 Task: Play a video in VLC and apply the "blur effect" to obscure specific parts of the video.
Action: Mouse moved to (182, 92)
Screenshot: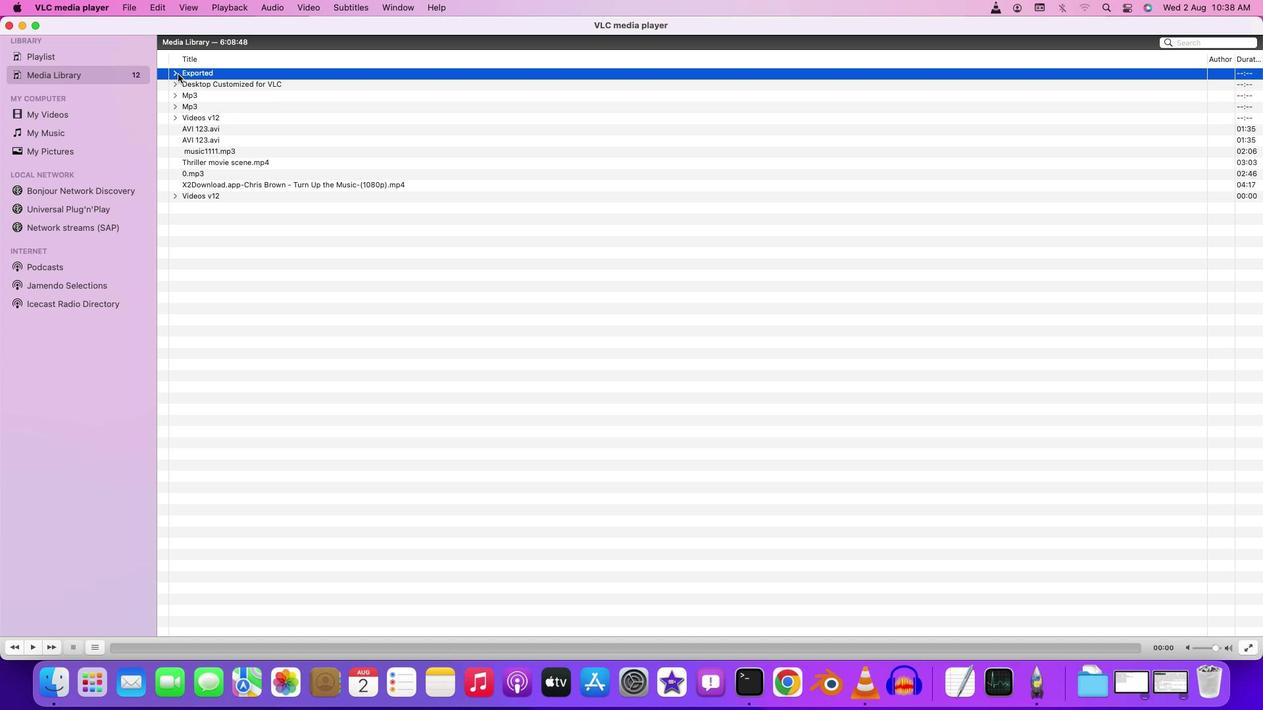
Action: Mouse pressed left at (182, 92)
Screenshot: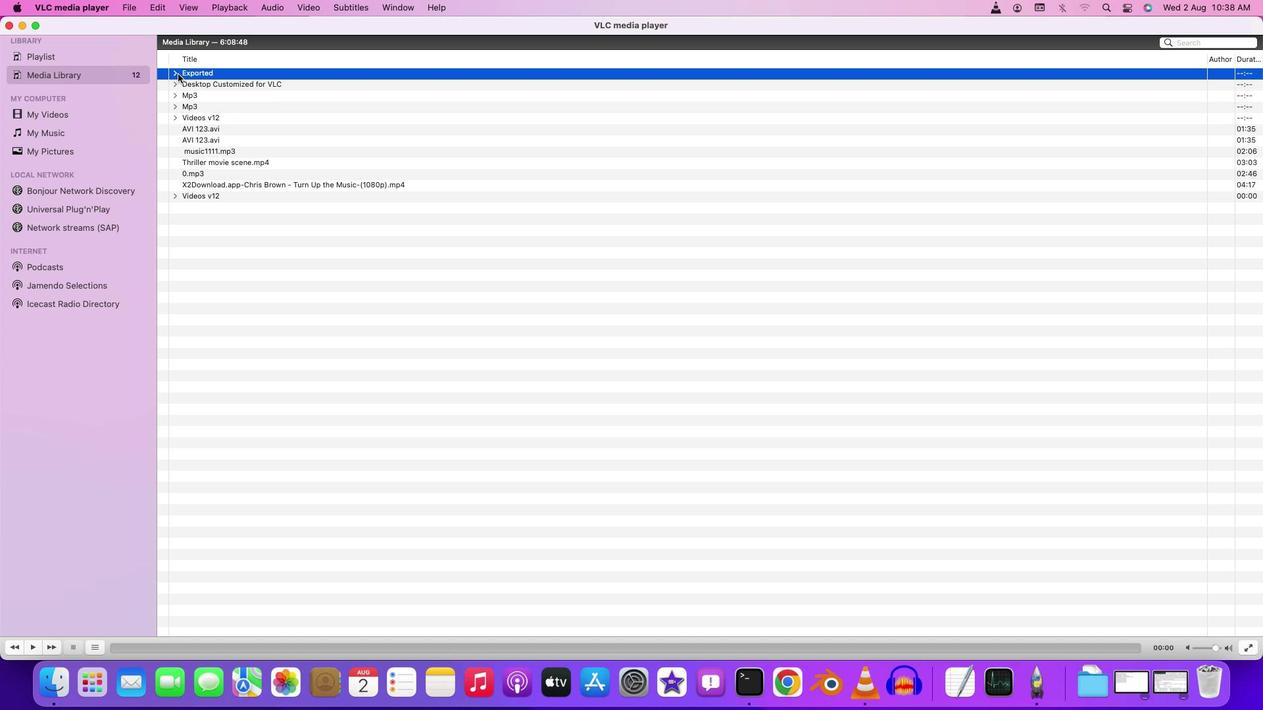 
Action: Mouse moved to (244, 198)
Screenshot: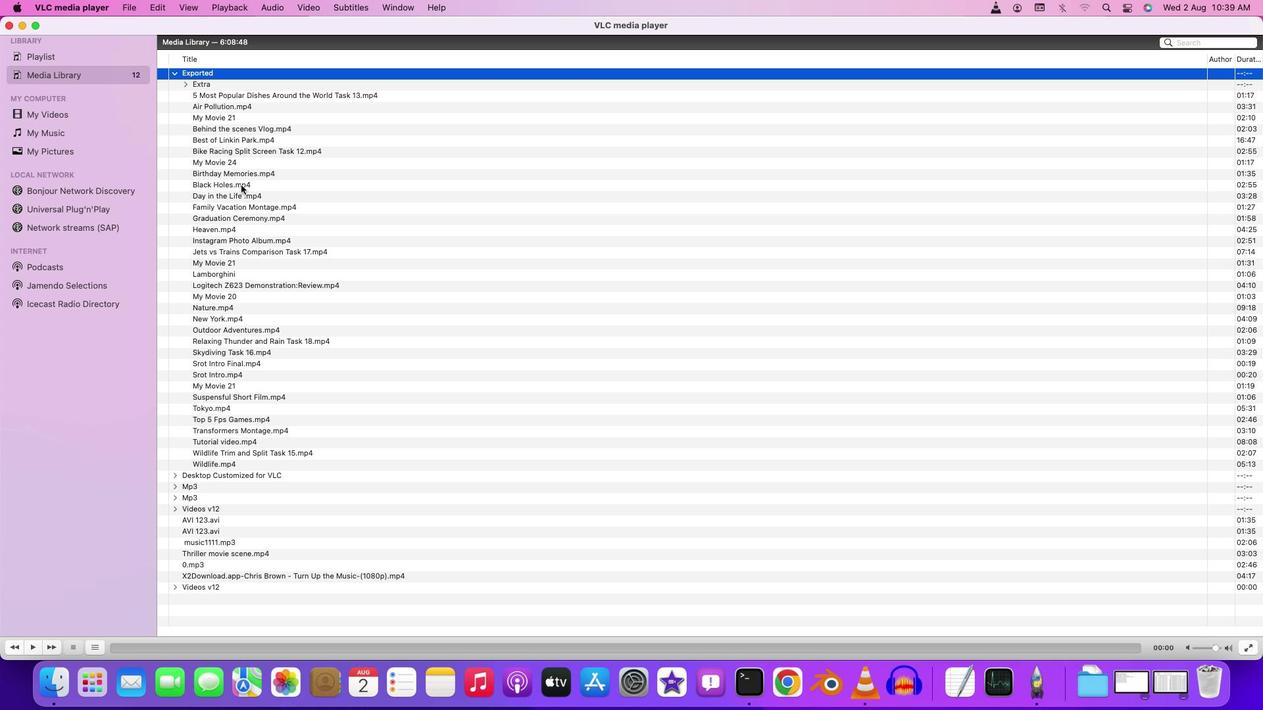 
Action: Mouse pressed left at (244, 198)
Screenshot: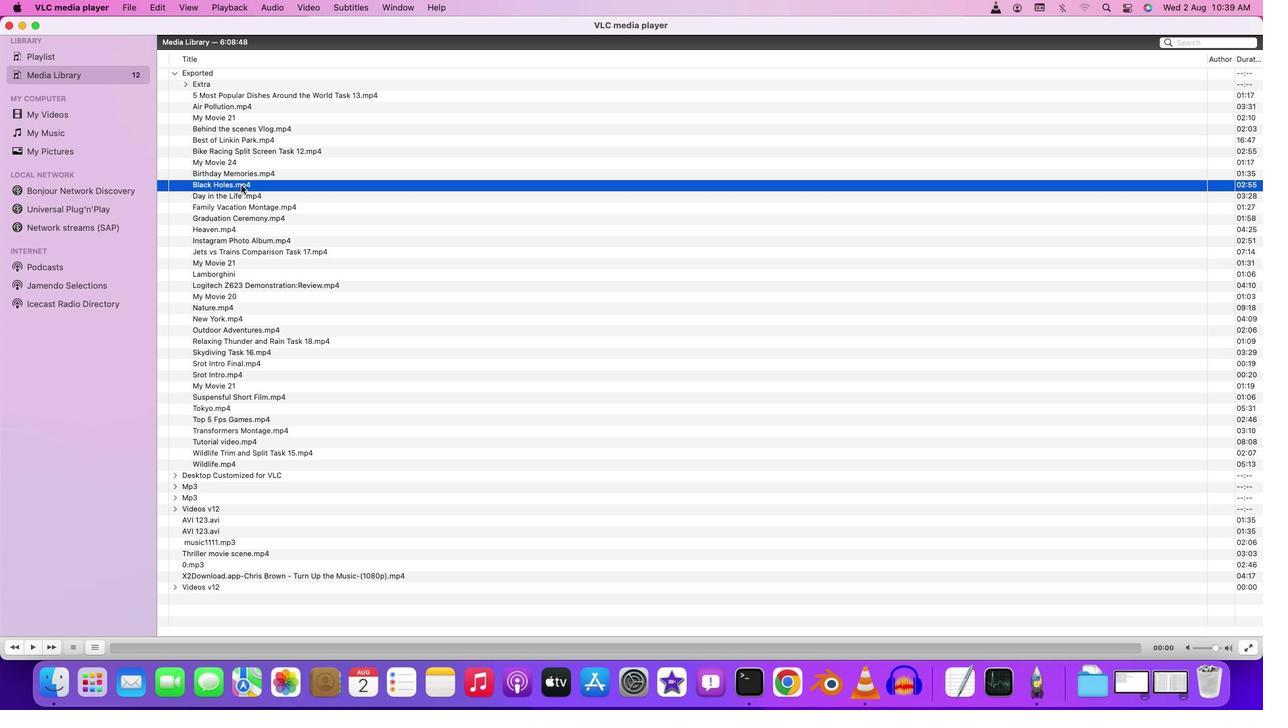 
Action: Mouse pressed left at (244, 198)
Screenshot: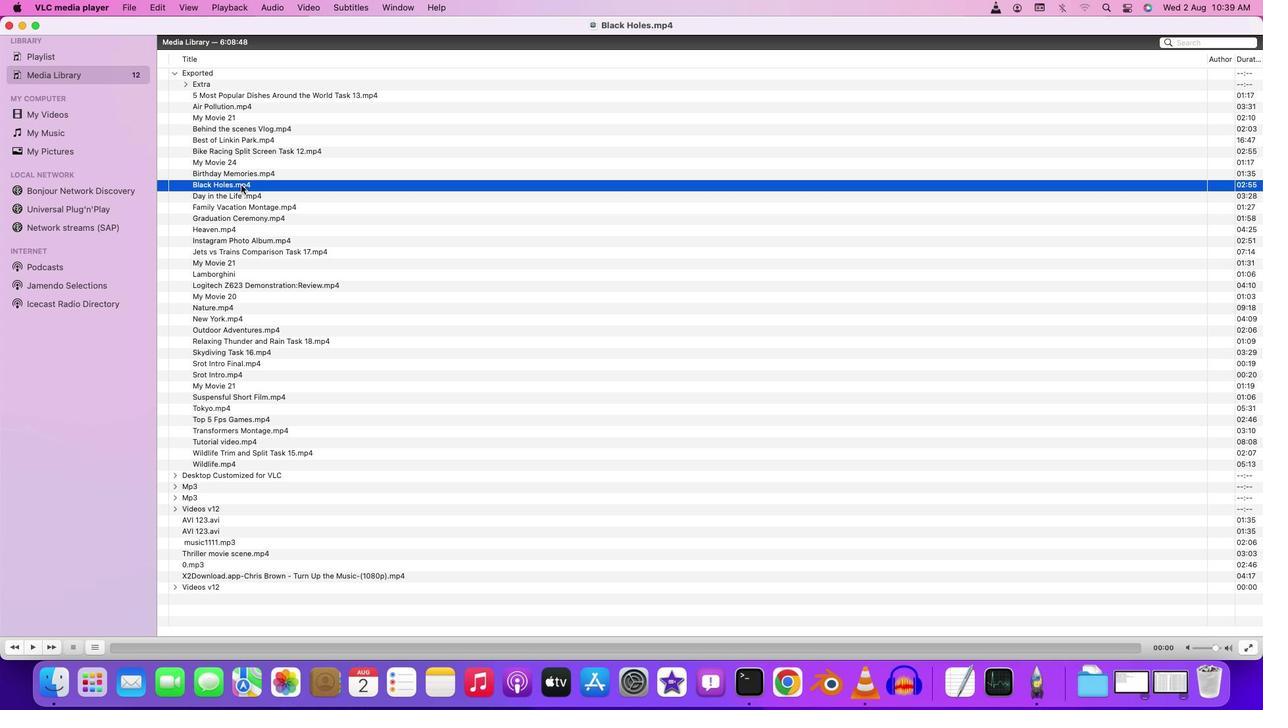 
Action: Mouse pressed left at (244, 198)
Screenshot: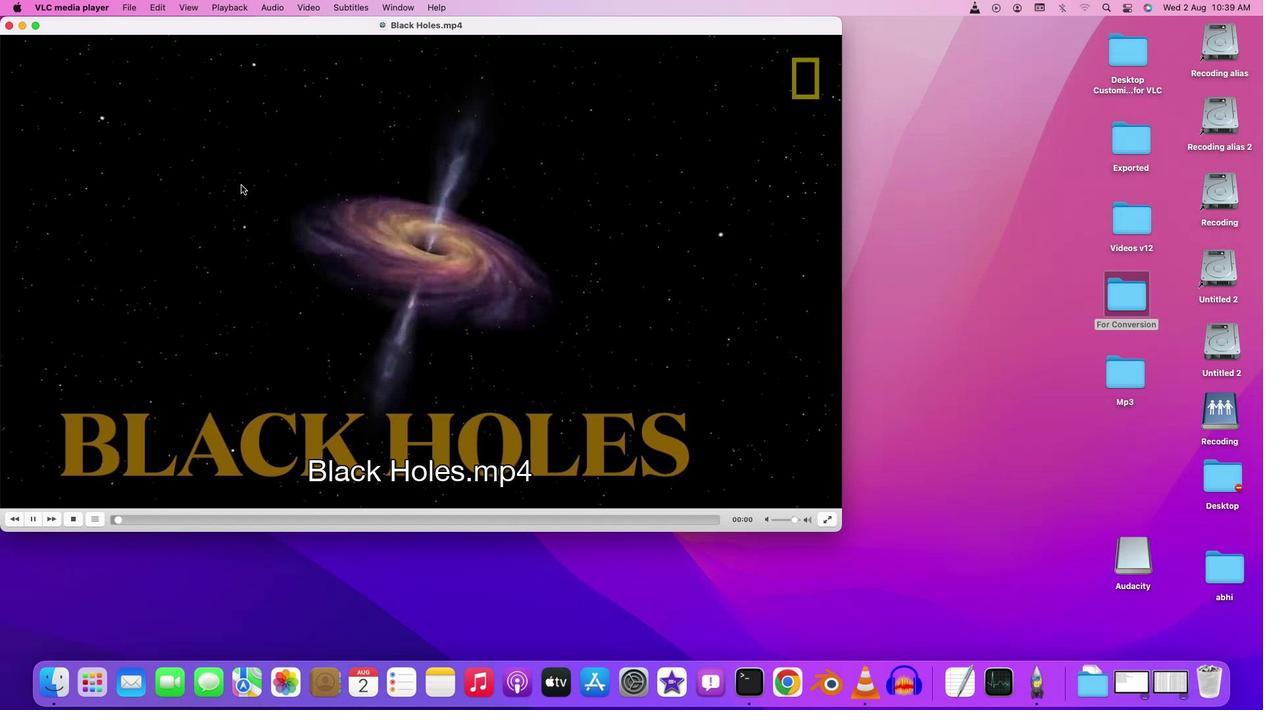 
Action: Mouse pressed left at (244, 198)
Screenshot: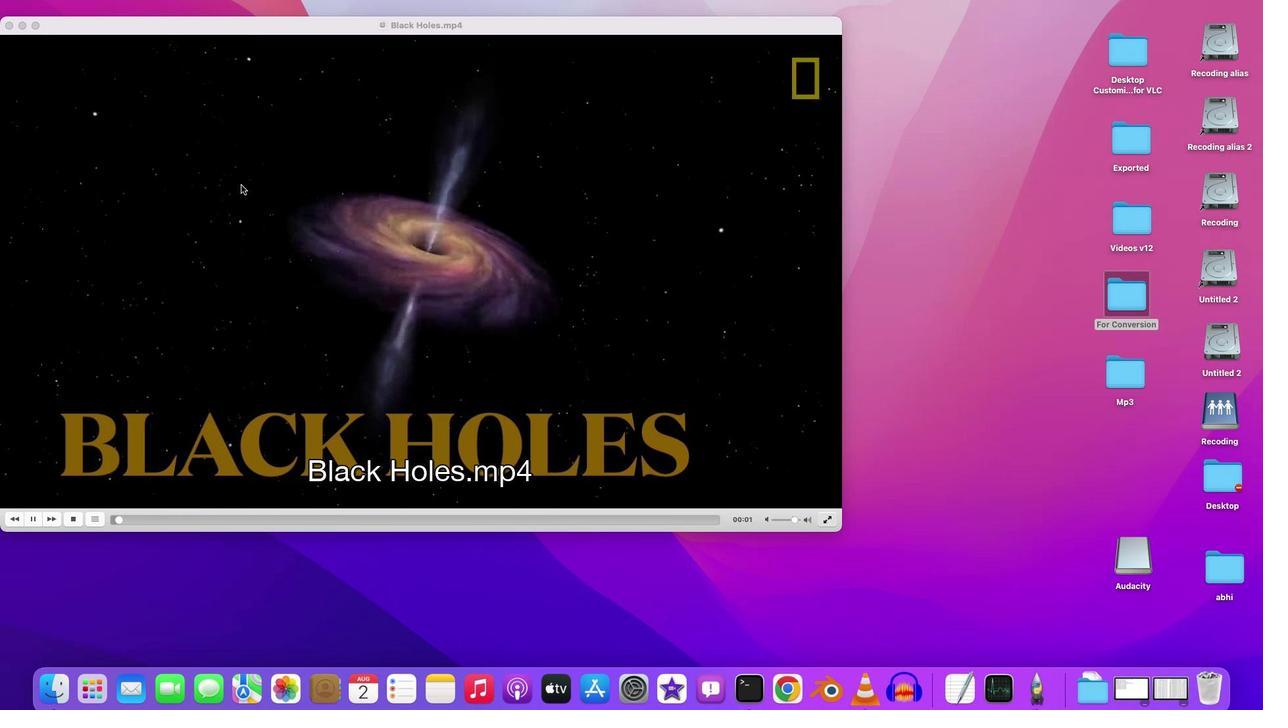 
Action: Mouse moved to (321, 26)
Screenshot: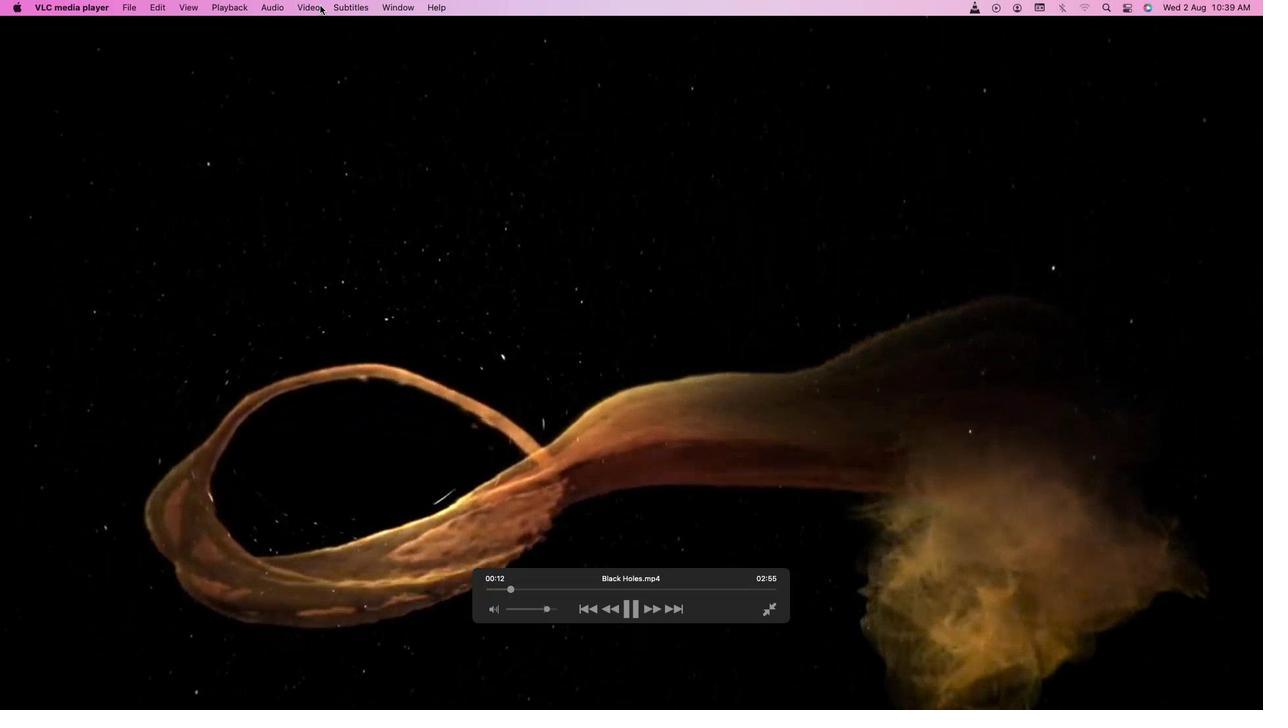 
Action: Mouse pressed left at (321, 26)
Screenshot: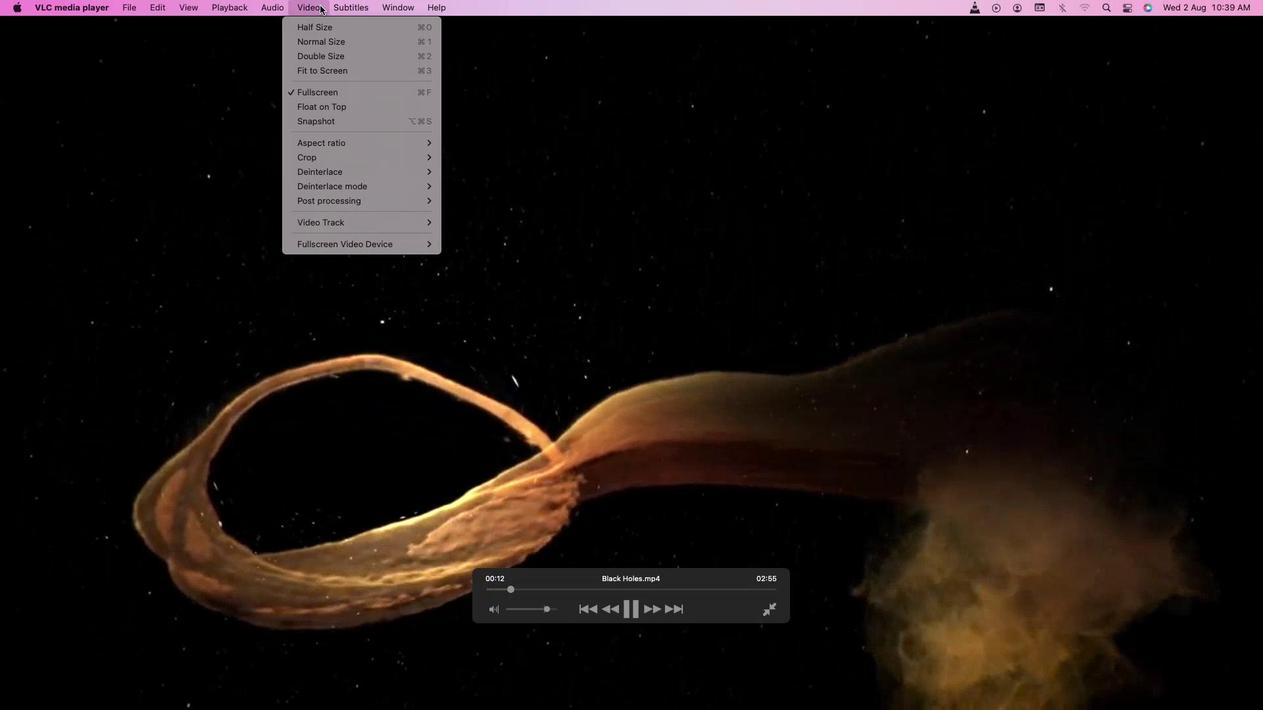 
Action: Mouse moved to (406, 274)
Screenshot: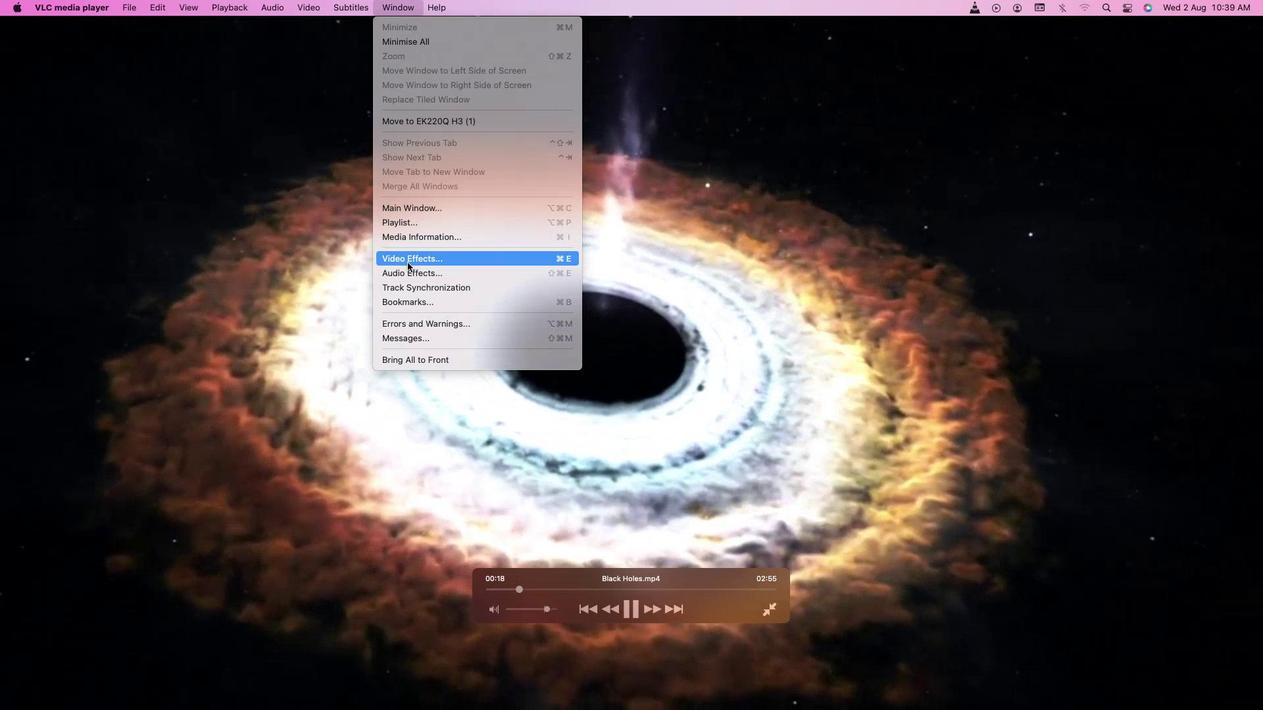 
Action: Mouse pressed left at (406, 274)
Screenshot: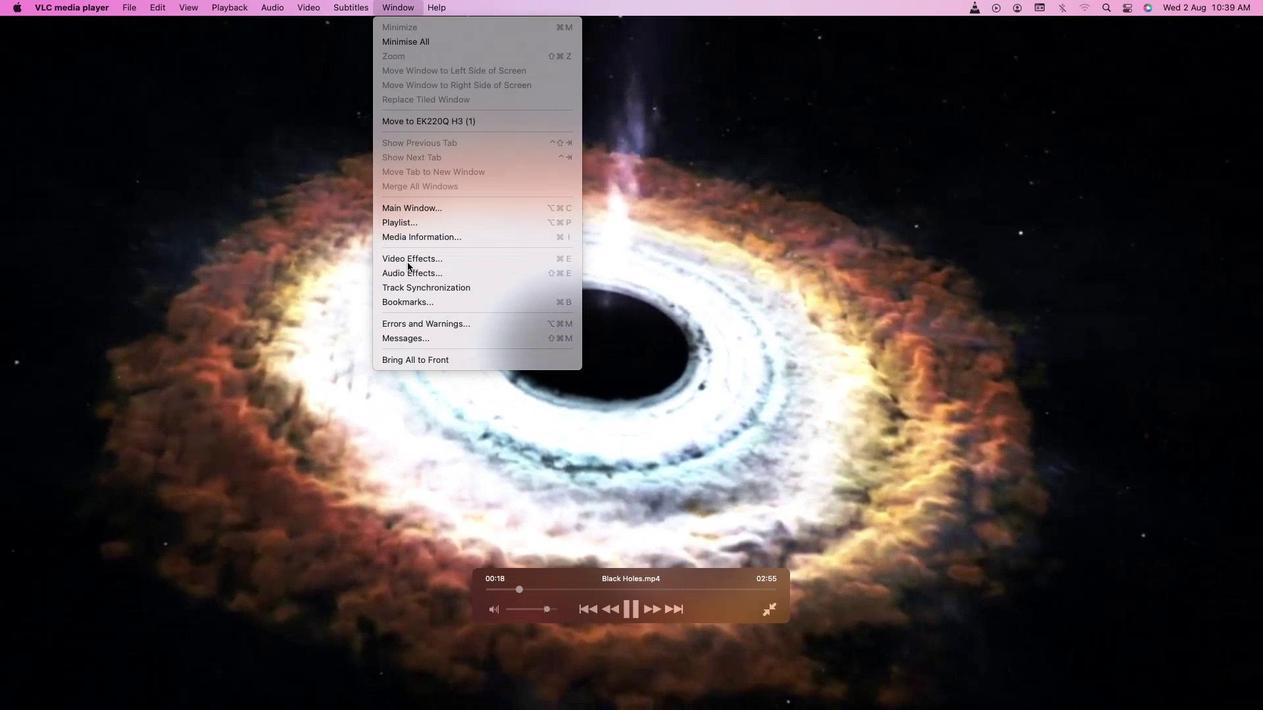 
Action: Mouse moved to (586, 361)
Screenshot: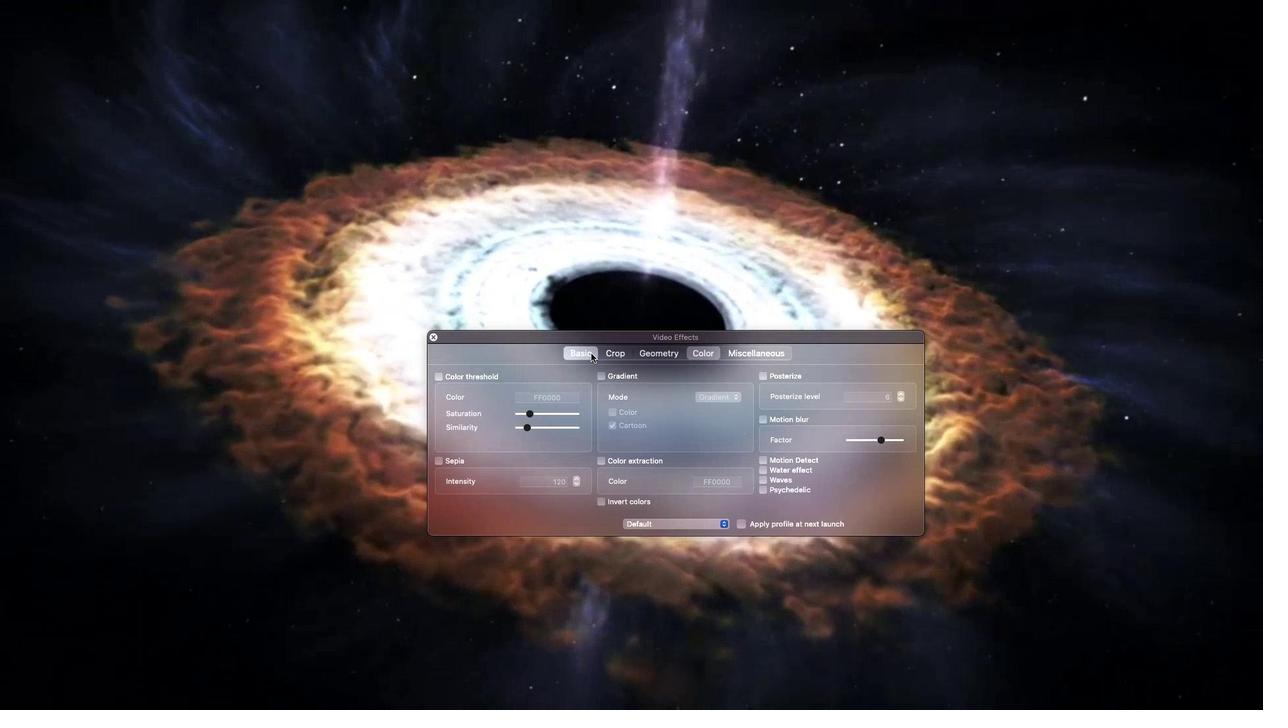 
Action: Mouse pressed left at (586, 361)
Screenshot: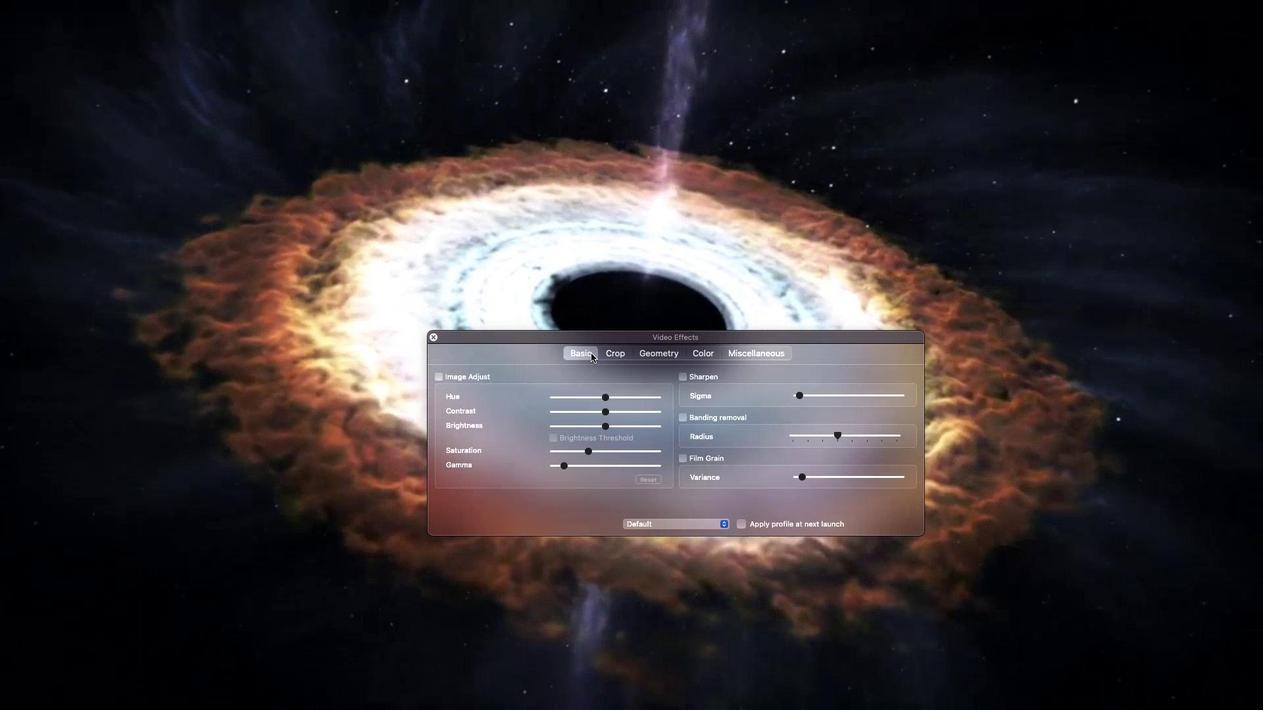 
Action: Mouse moved to (605, 360)
Screenshot: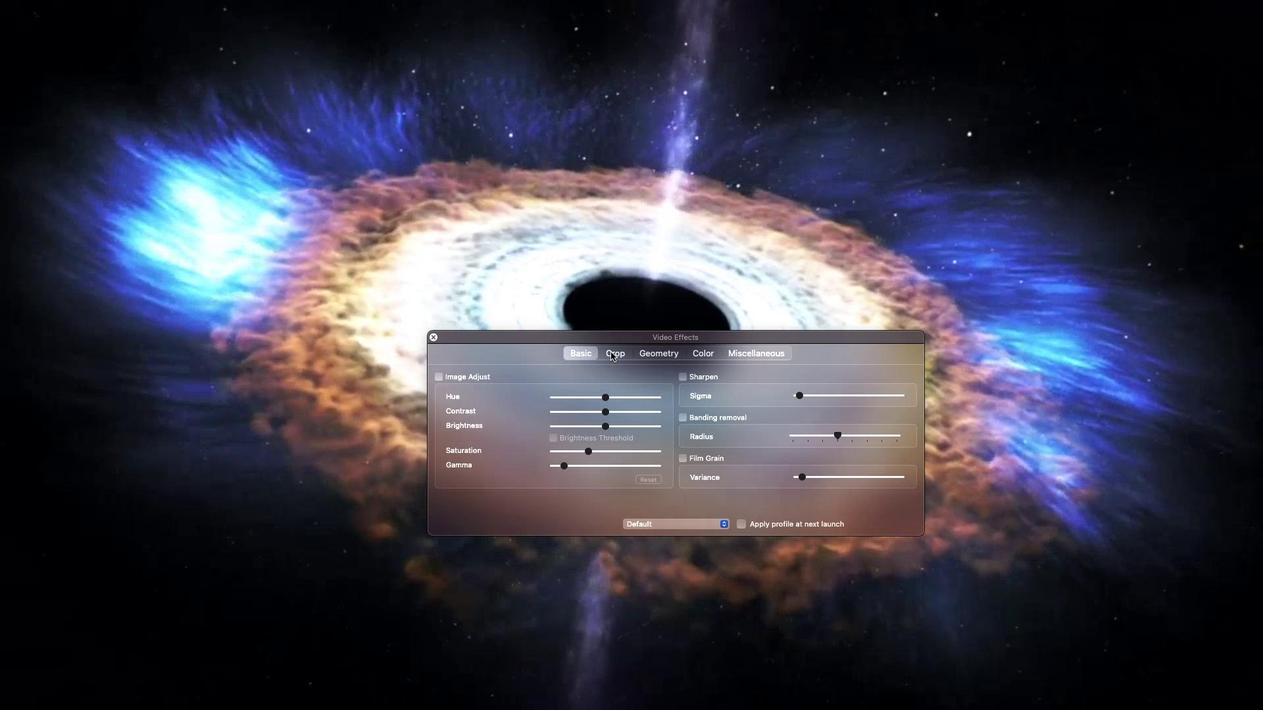 
Action: Mouse pressed left at (605, 360)
Screenshot: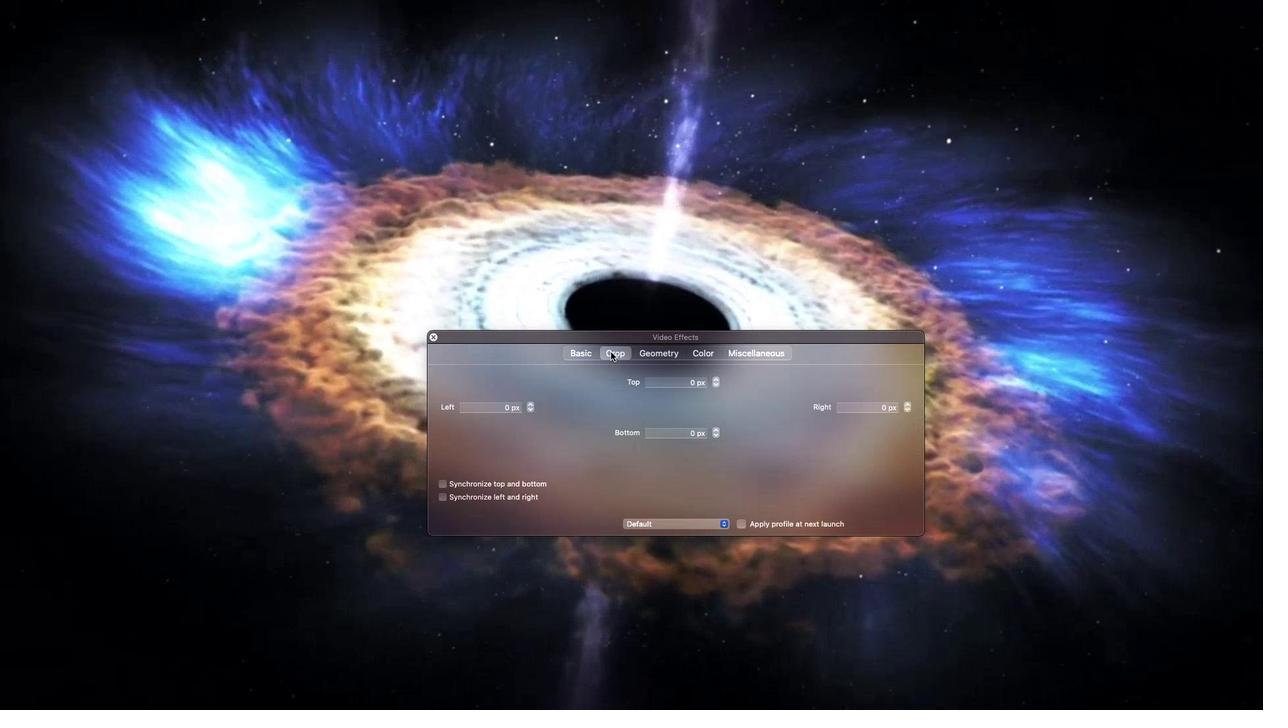 
Action: Mouse moved to (640, 358)
Screenshot: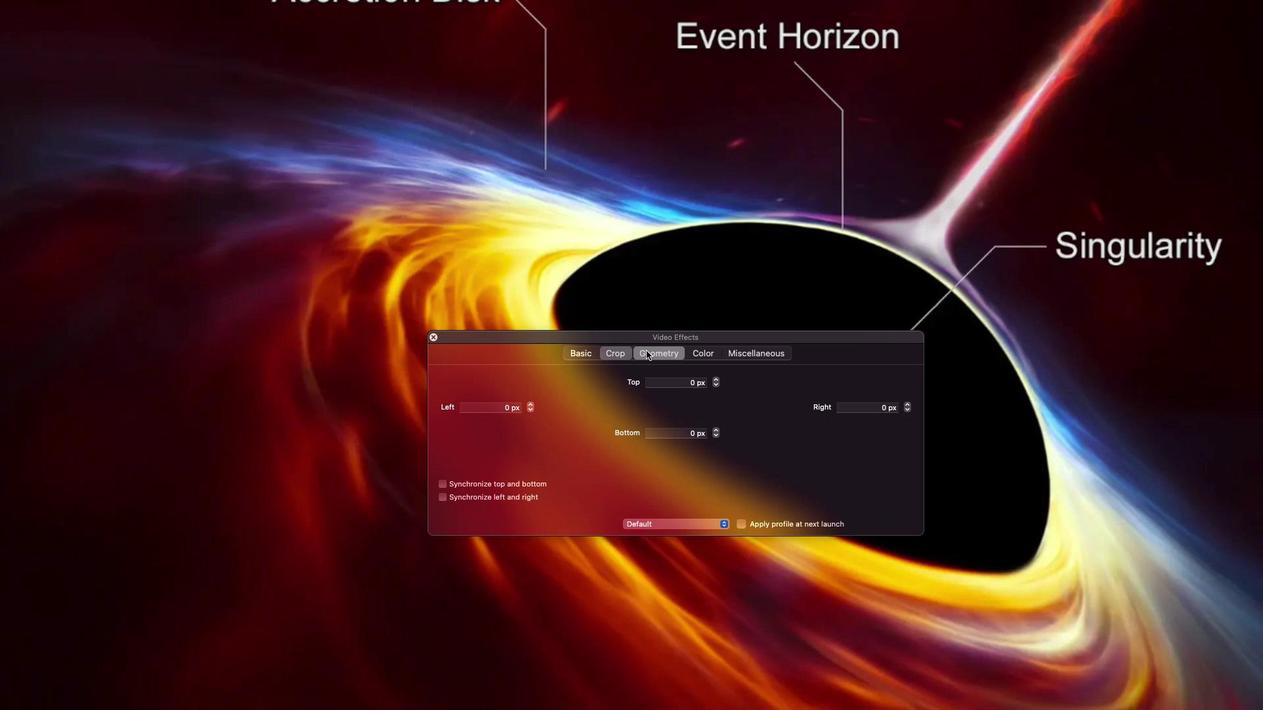 
Action: Mouse pressed left at (640, 358)
Screenshot: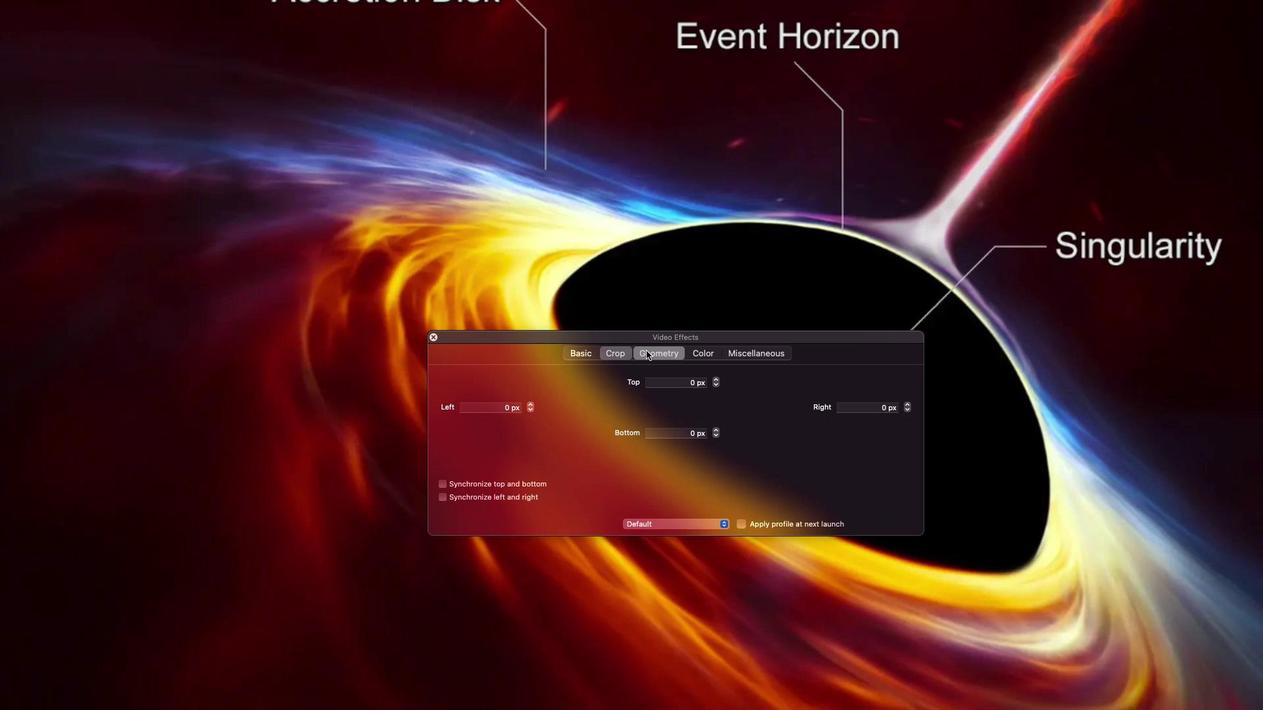 
Action: Mouse moved to (691, 362)
Screenshot: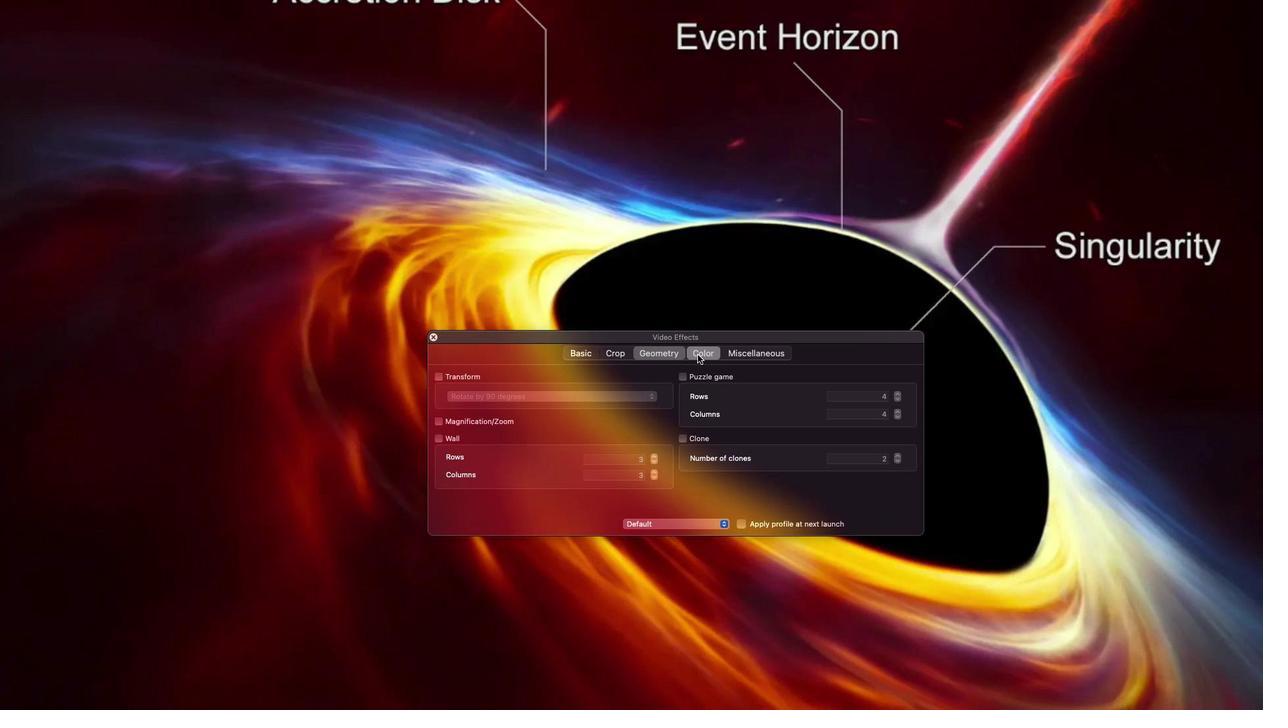 
Action: Mouse pressed left at (691, 362)
Screenshot: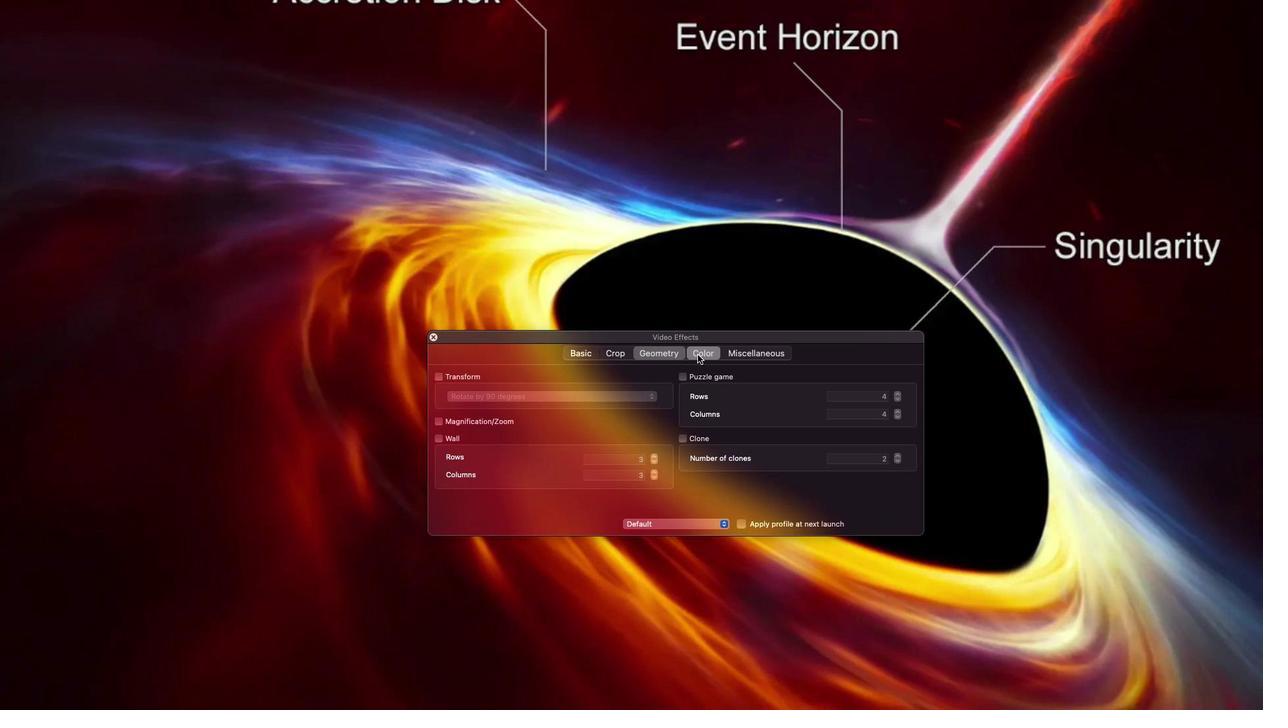 
Action: Mouse moved to (755, 425)
Screenshot: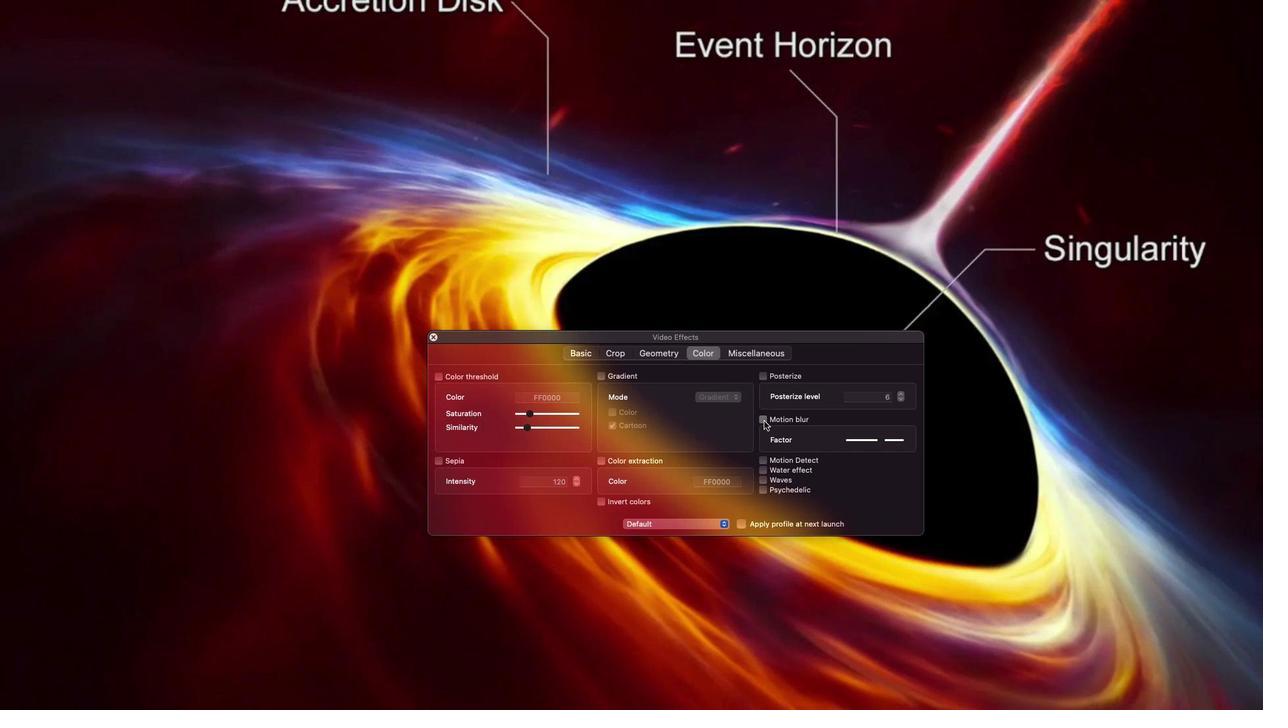 
Action: Mouse pressed left at (755, 425)
Screenshot: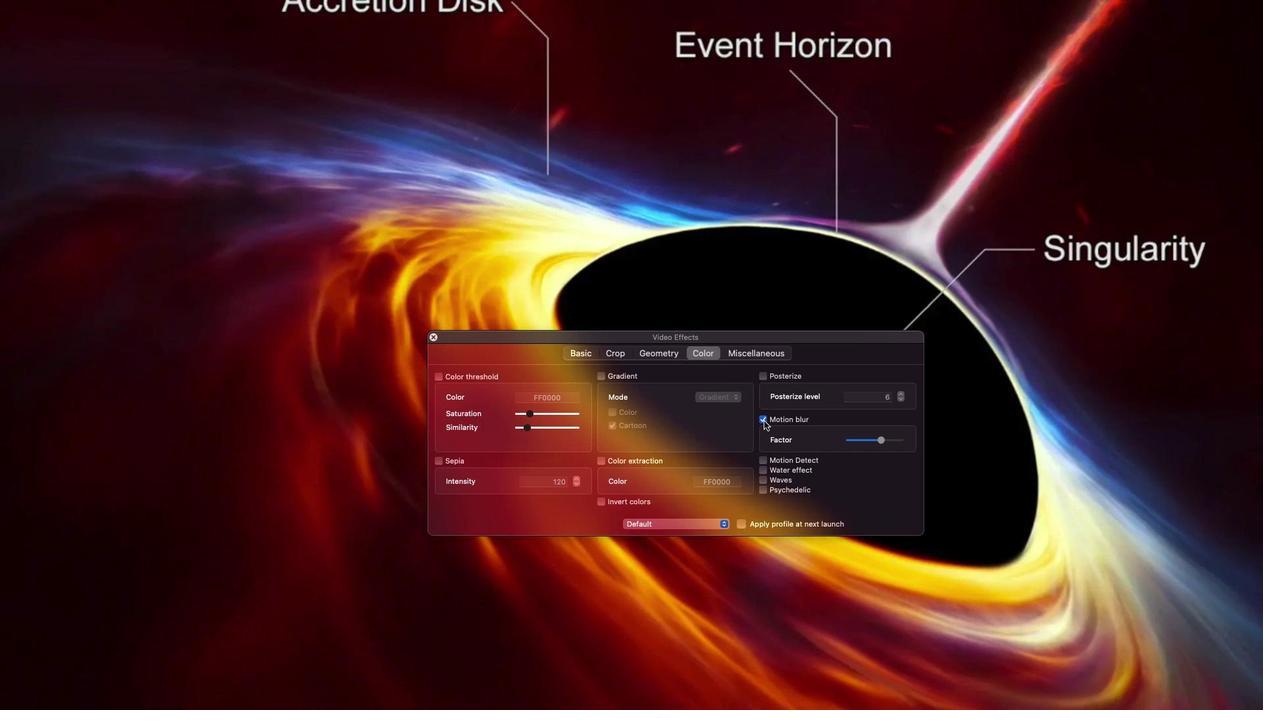 
Action: Mouse moved to (873, 446)
Screenshot: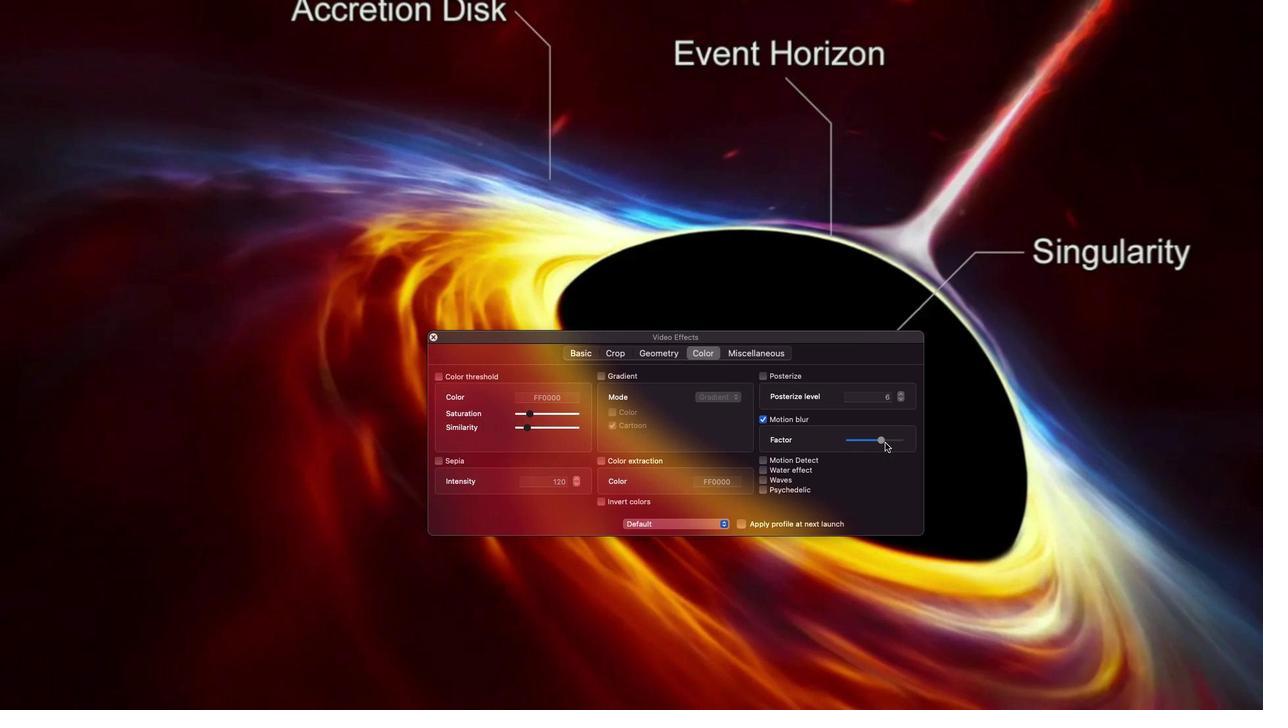 
Action: Mouse pressed left at (873, 446)
Screenshot: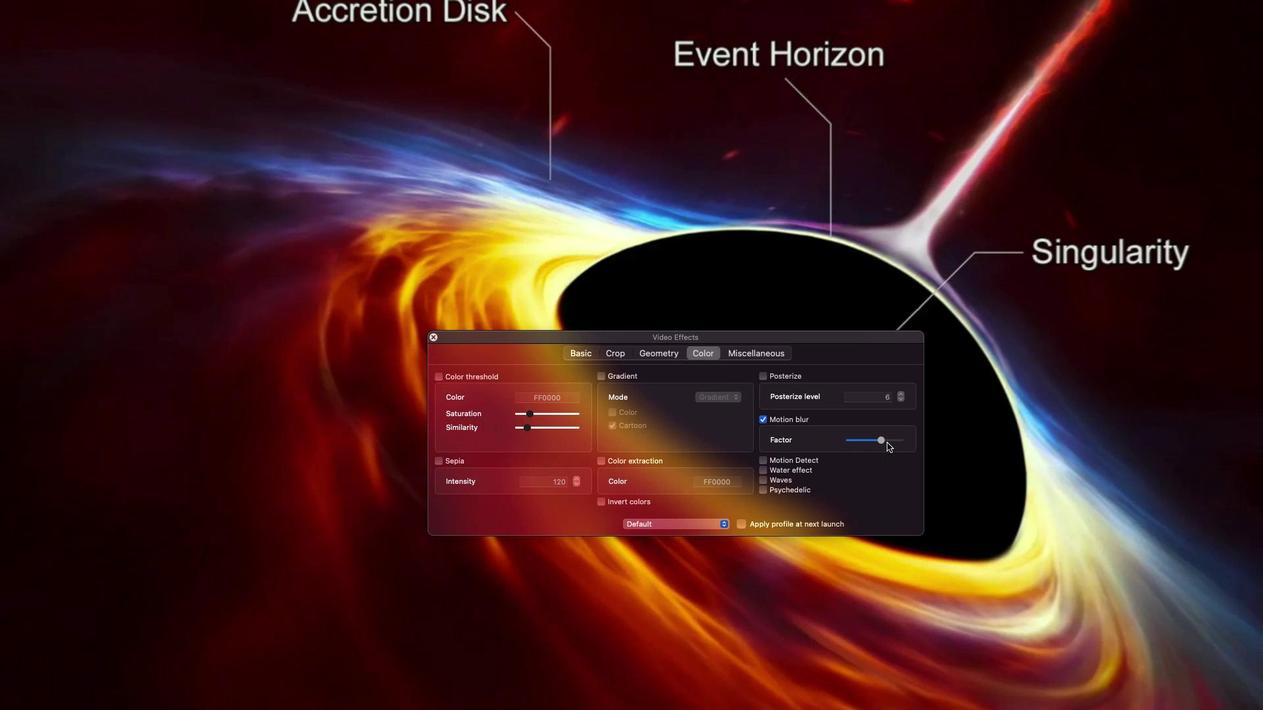 
Action: Mouse moved to (878, 443)
Screenshot: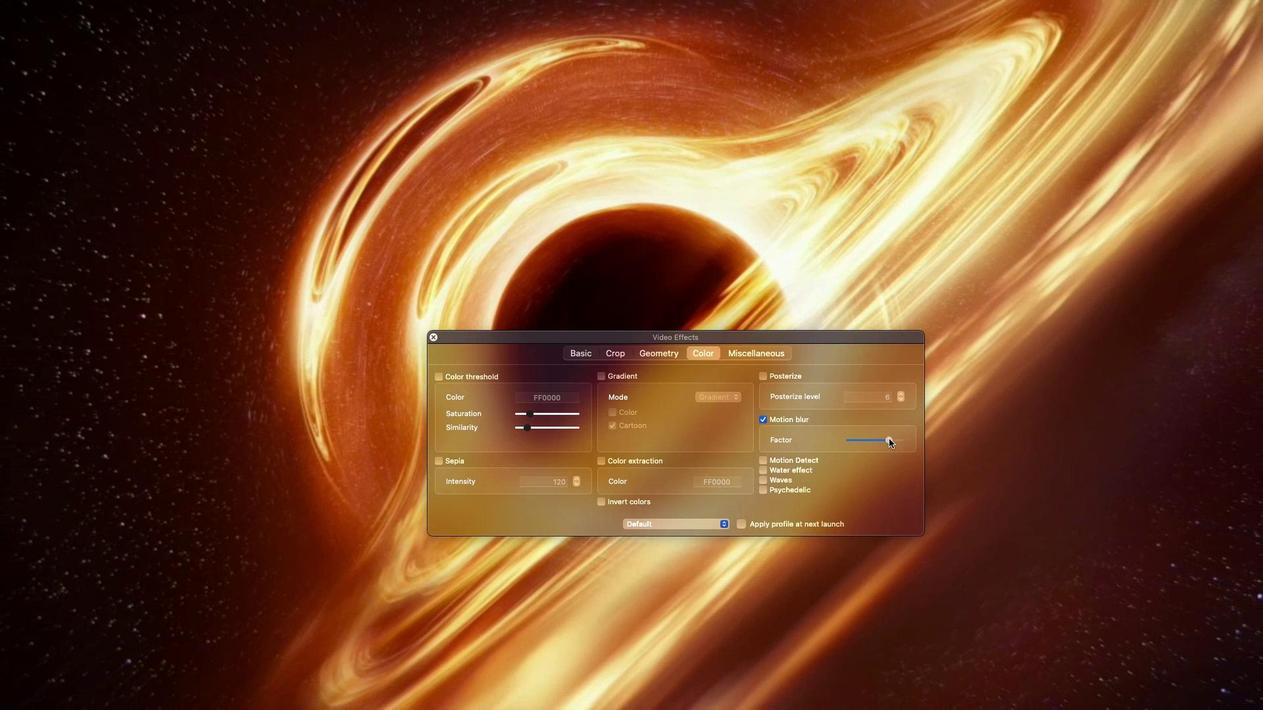 
Action: Mouse pressed left at (878, 443)
Screenshot: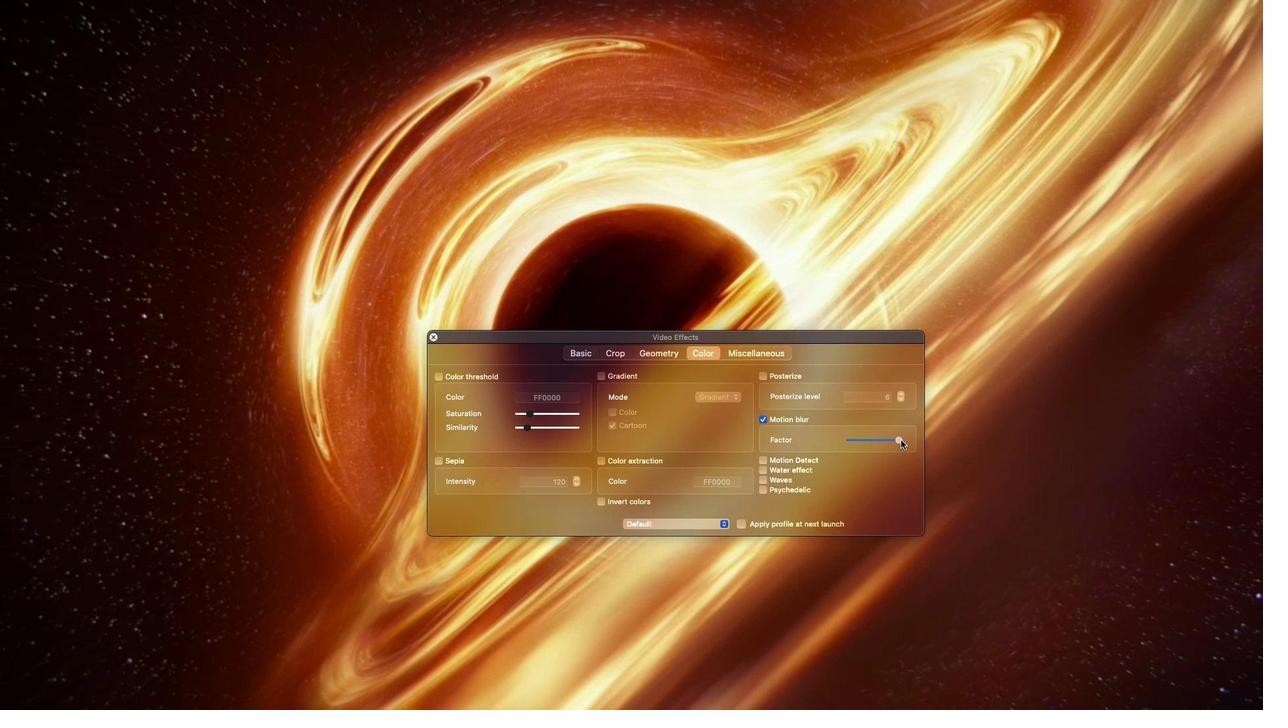 
Action: Mouse moved to (747, 360)
Screenshot: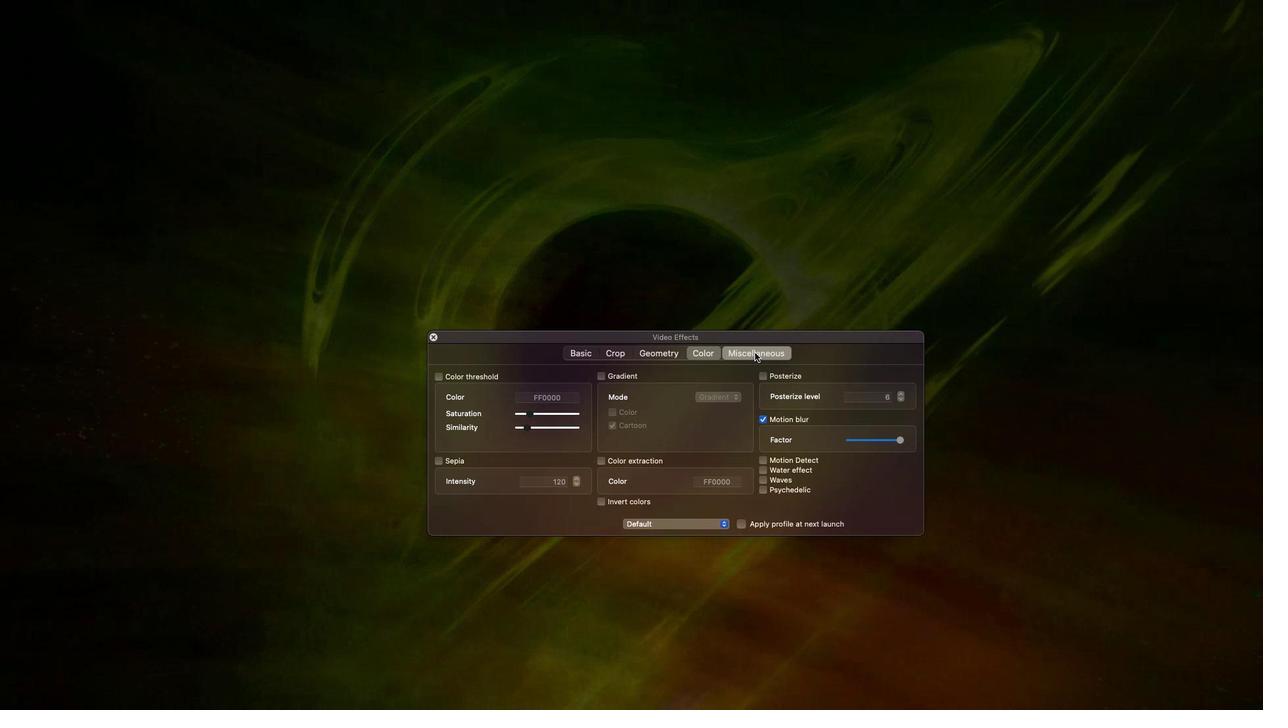 
Action: Mouse pressed left at (747, 360)
Screenshot: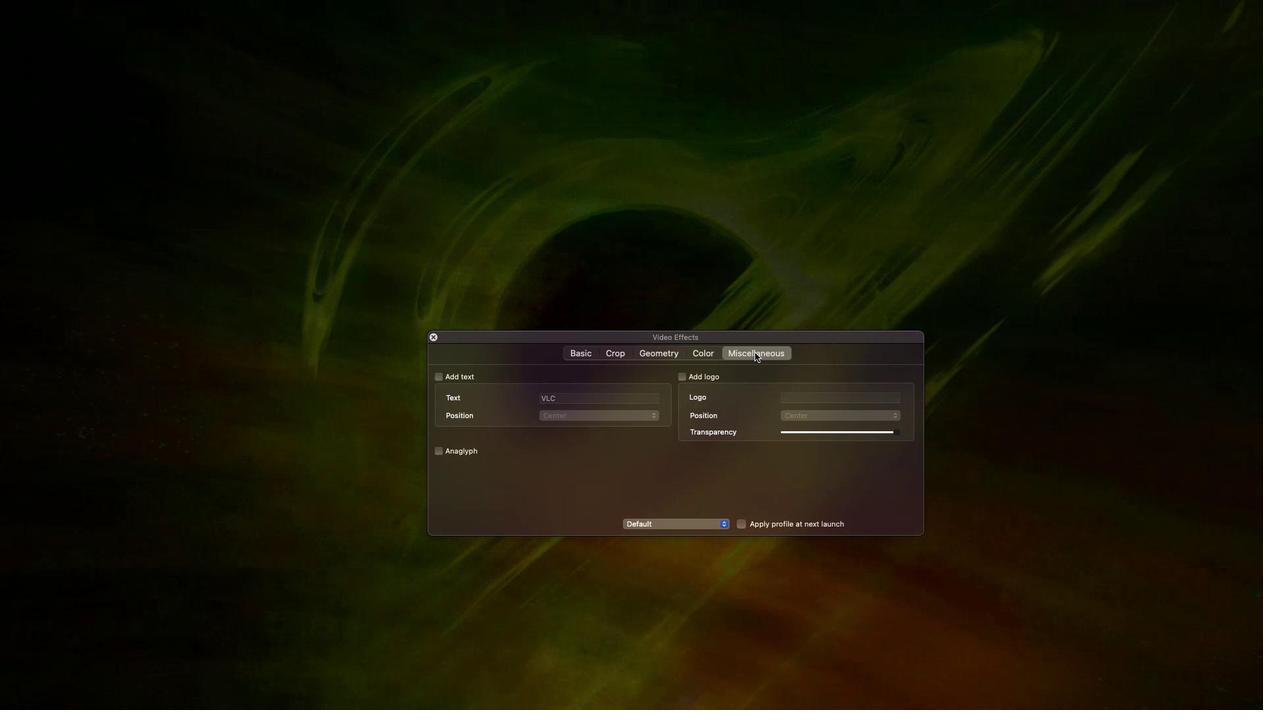 
Action: Mouse moved to (715, 362)
Screenshot: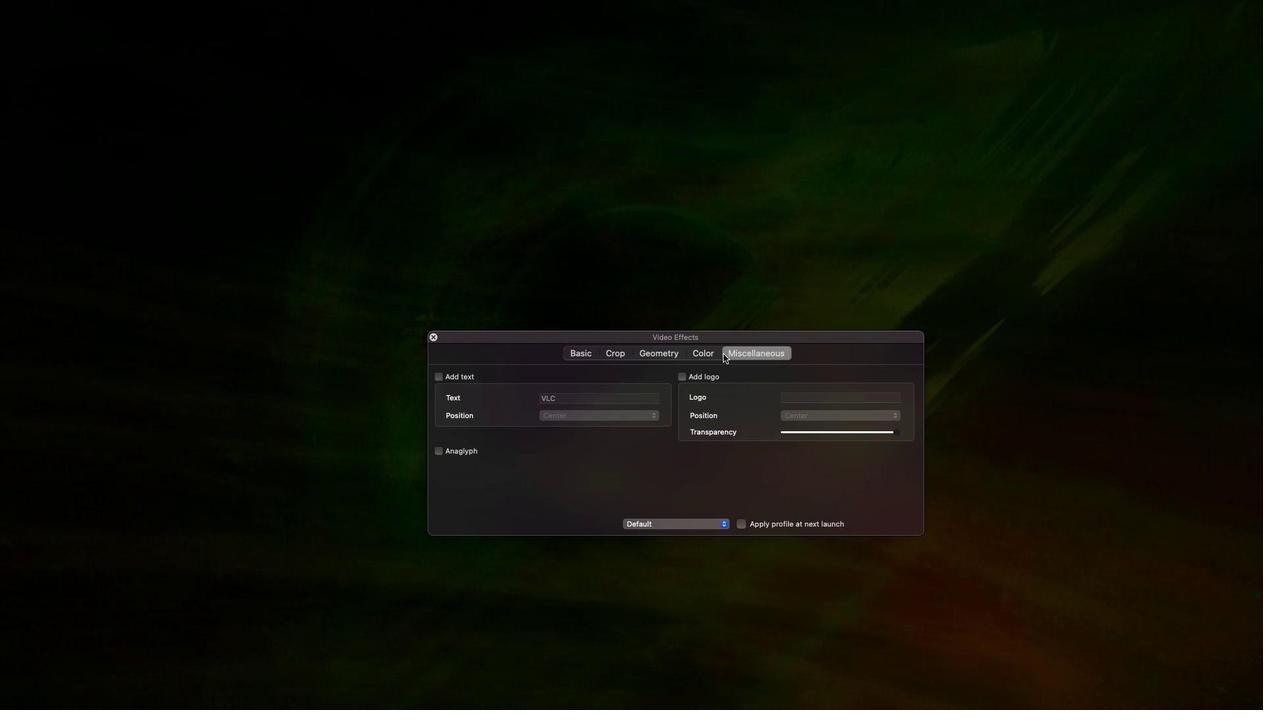 
Action: Mouse pressed left at (715, 362)
Screenshot: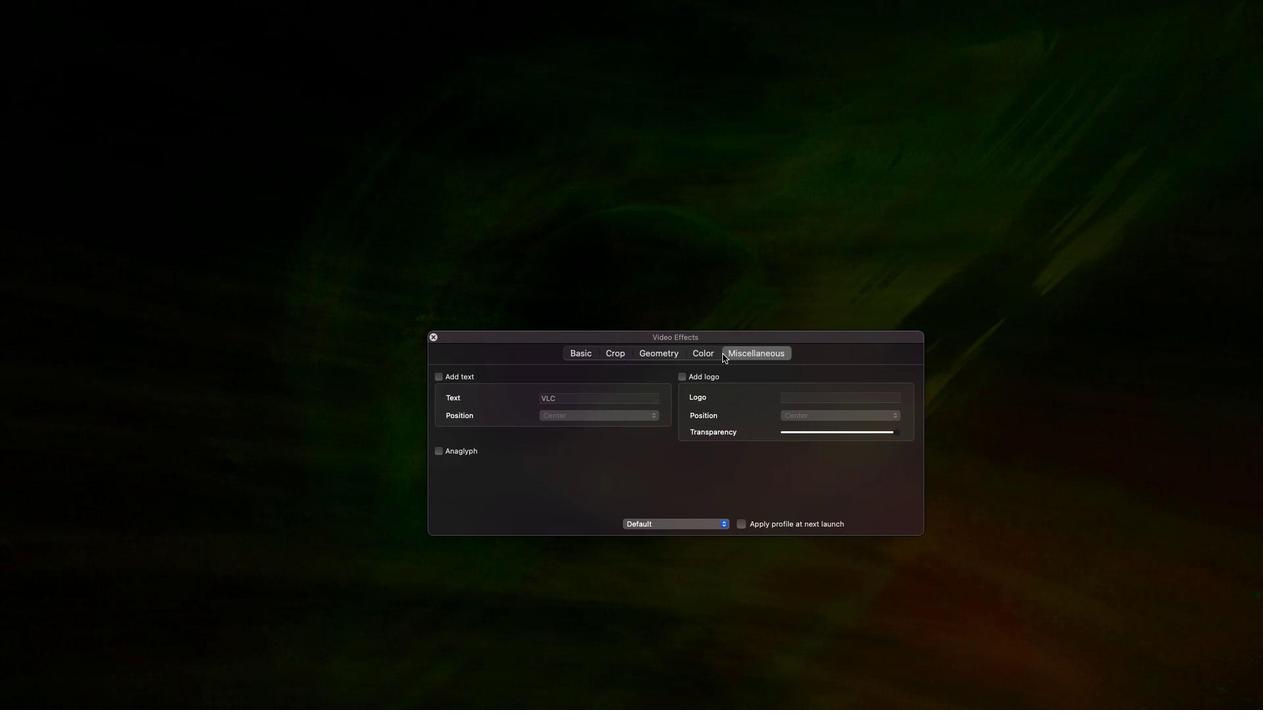 
Action: Mouse moved to (641, 365)
Screenshot: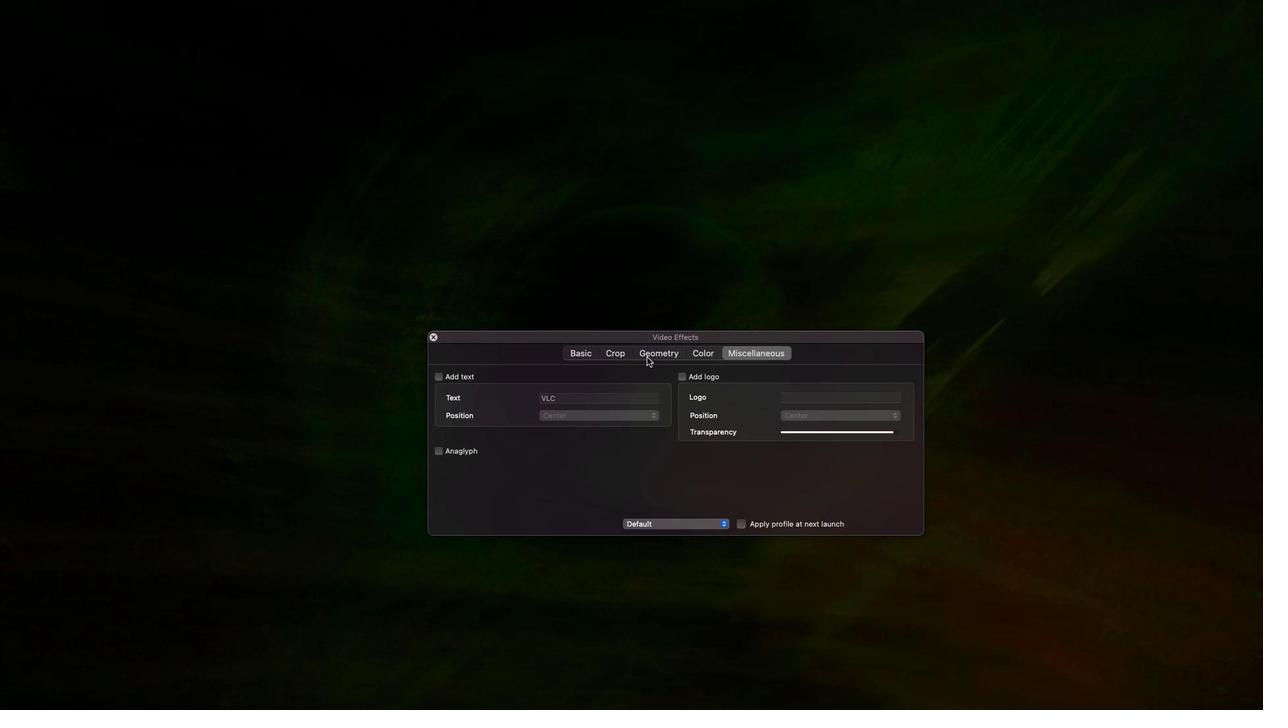 
Action: Mouse pressed left at (641, 365)
Screenshot: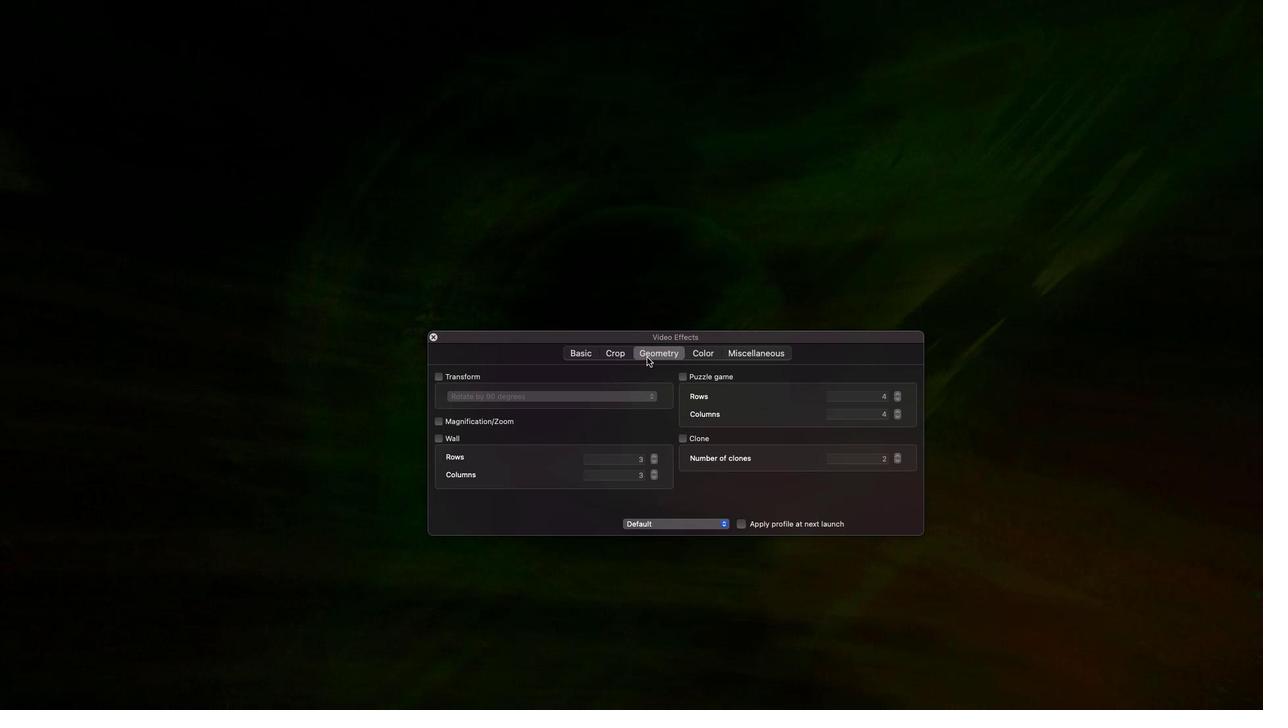 
Action: Mouse moved to (604, 363)
Screenshot: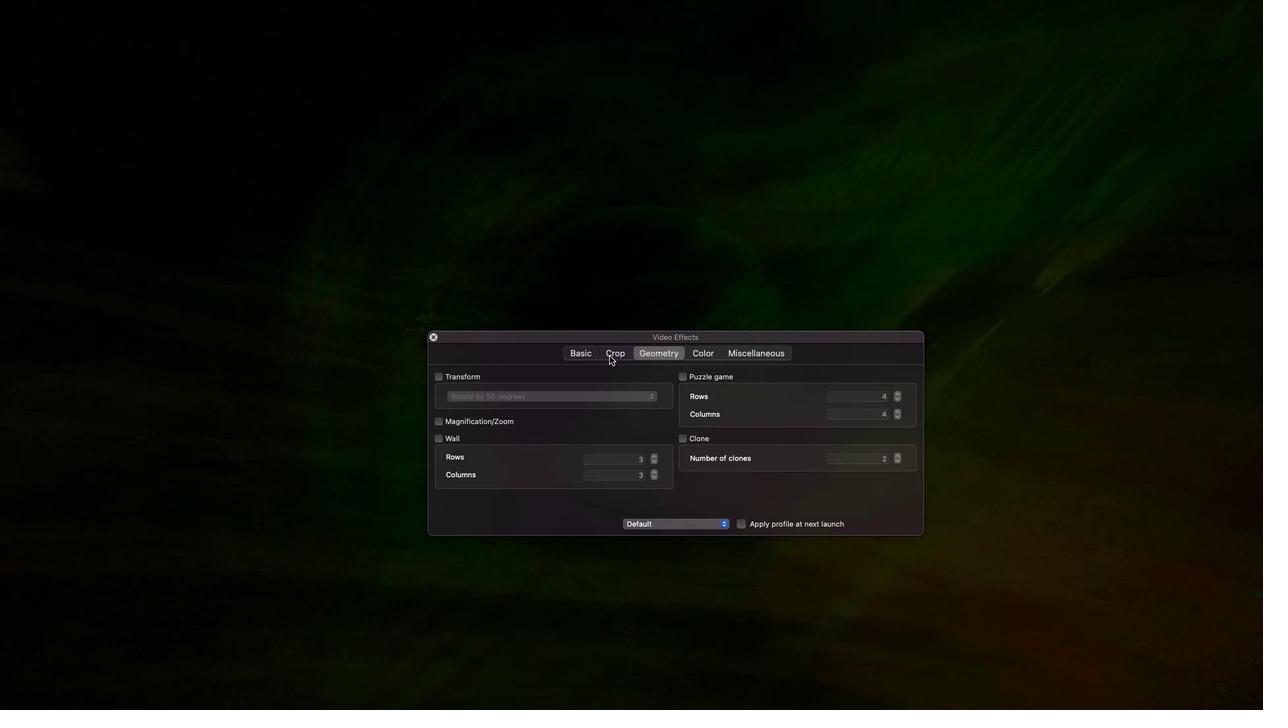 
Action: Mouse pressed left at (604, 363)
Screenshot: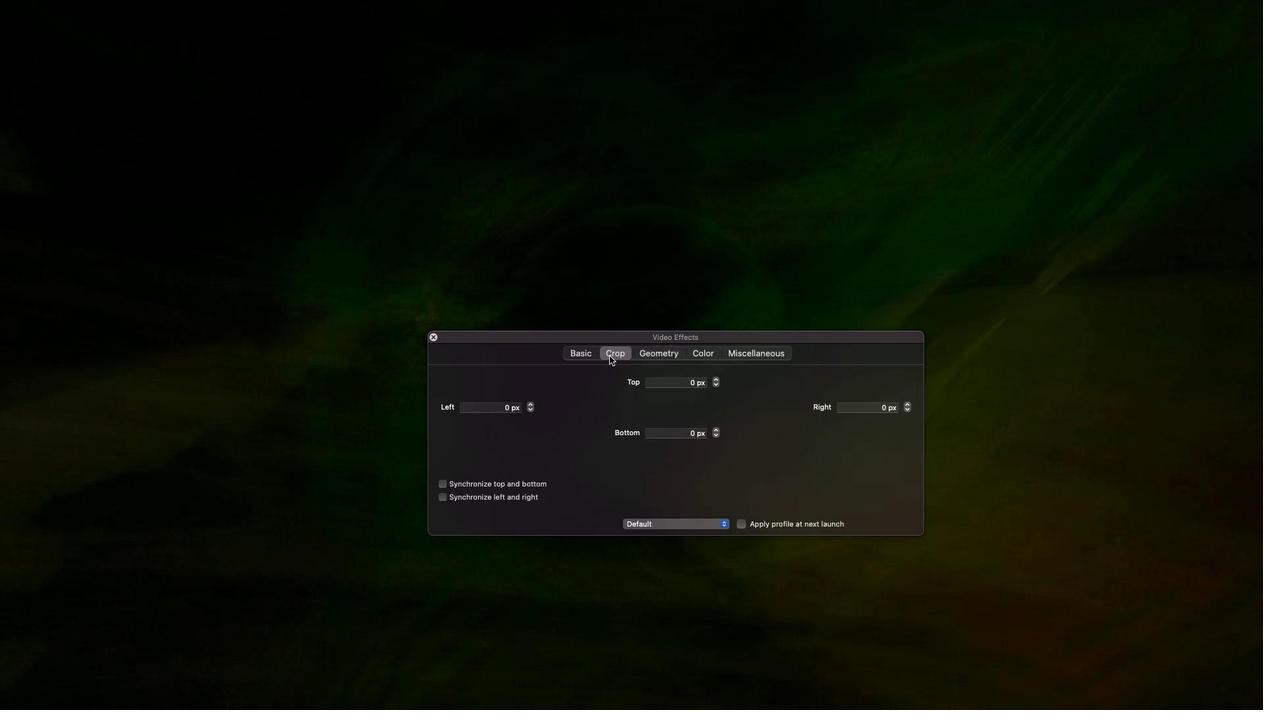 
Action: Mouse moved to (564, 364)
Screenshot: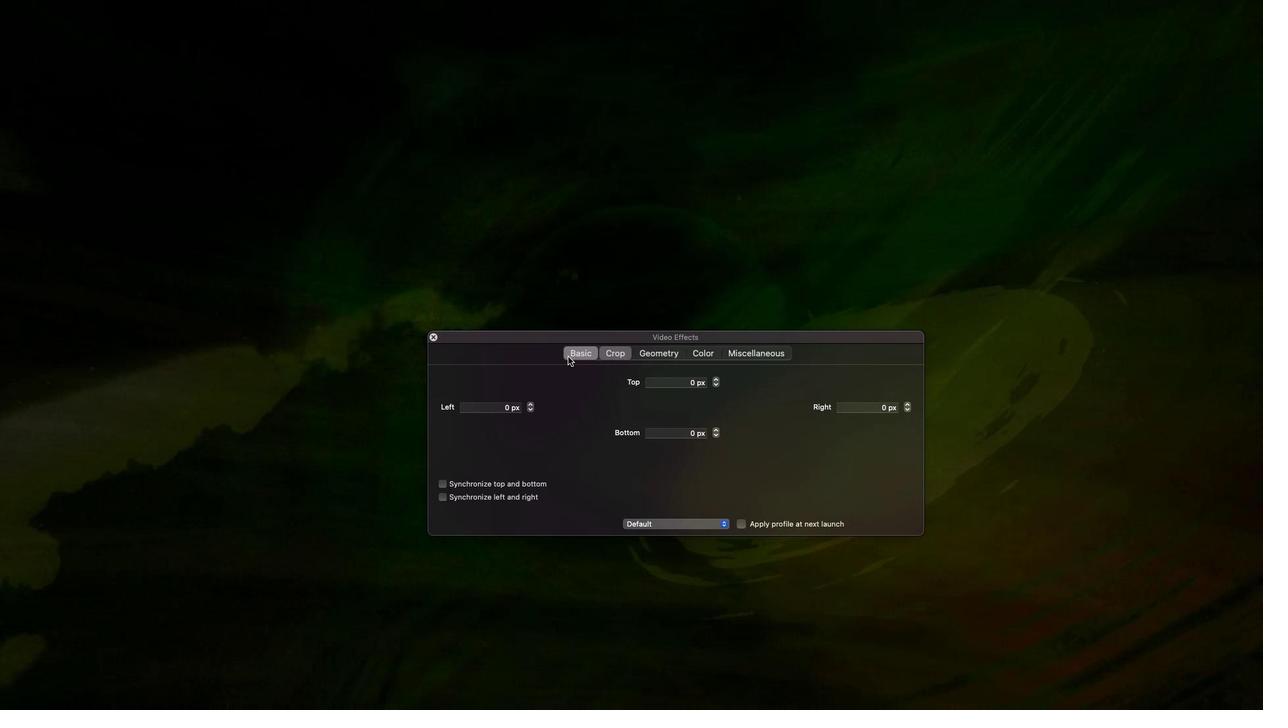
Action: Mouse pressed left at (564, 364)
Screenshot: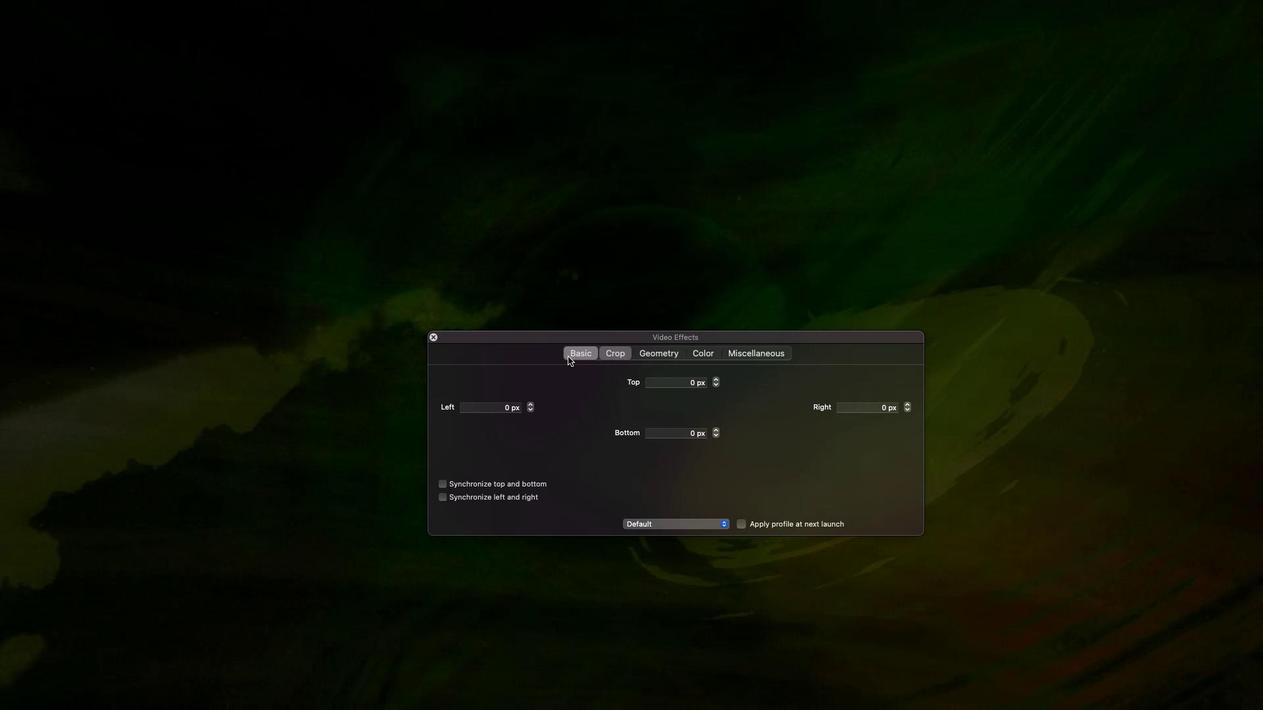 
Action: Mouse moved to (610, 360)
Screenshot: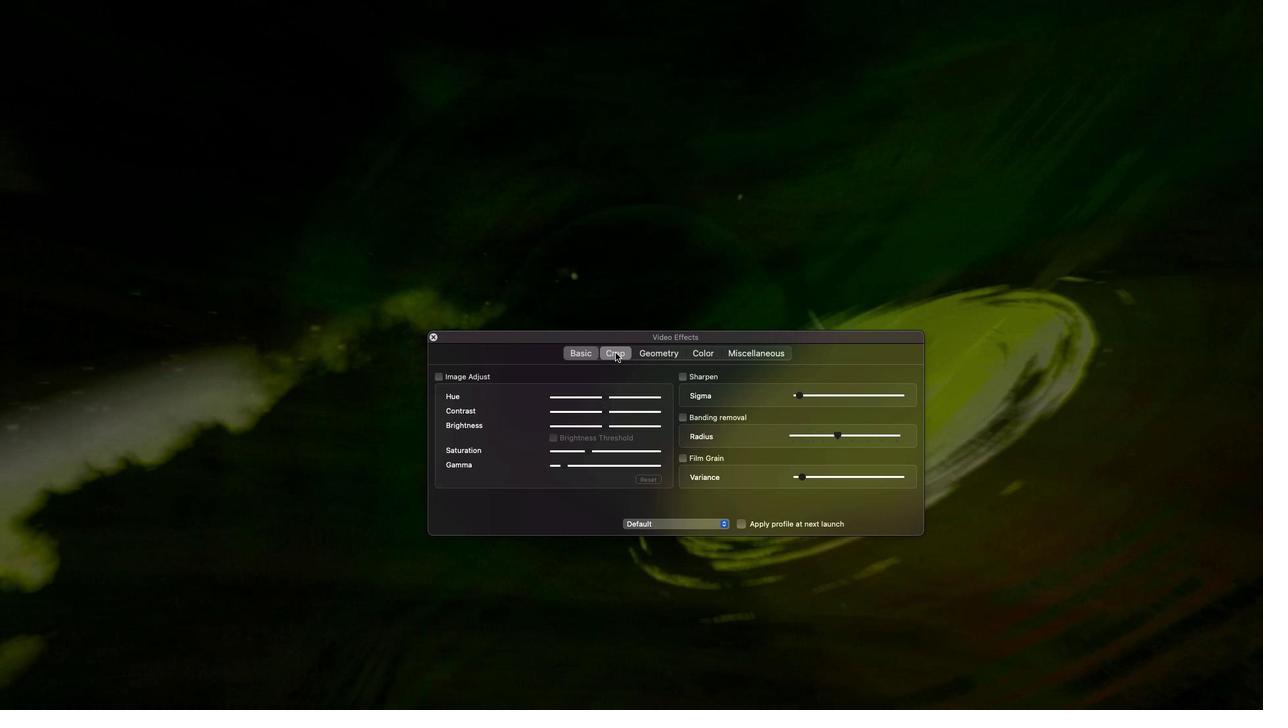 
Action: Mouse pressed left at (610, 360)
Screenshot: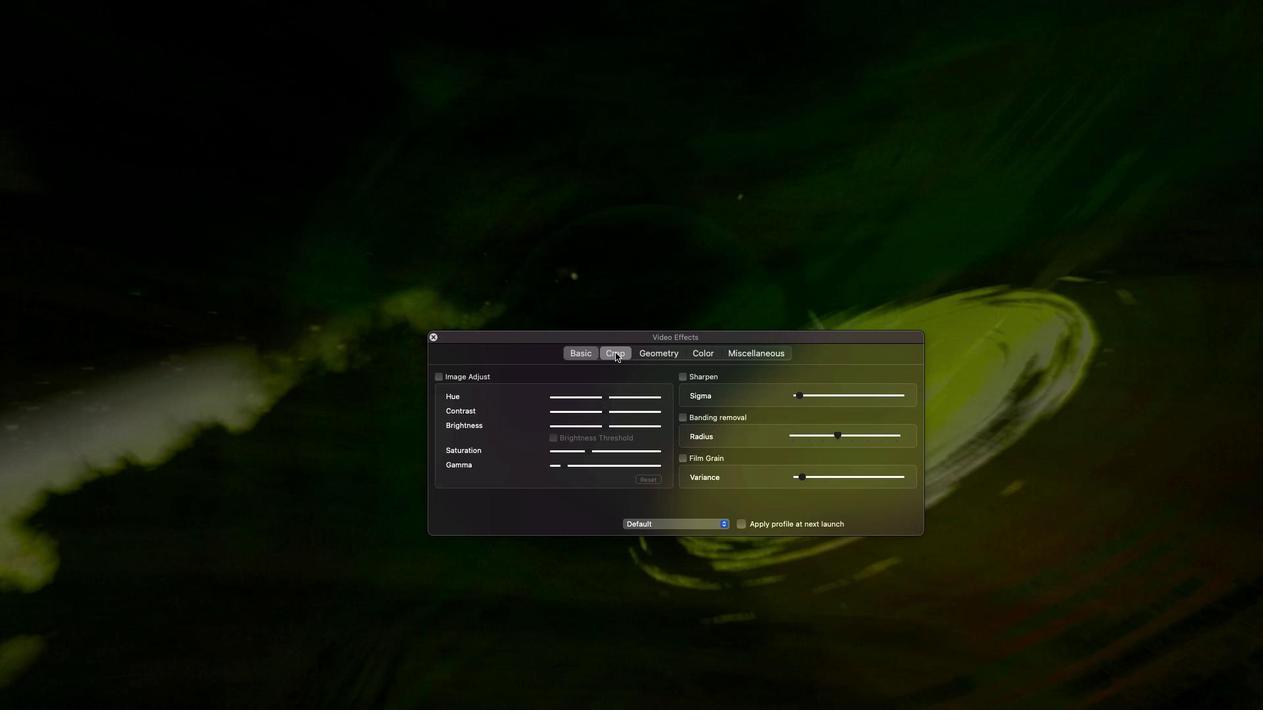 
Action: Mouse moved to (667, 360)
Screenshot: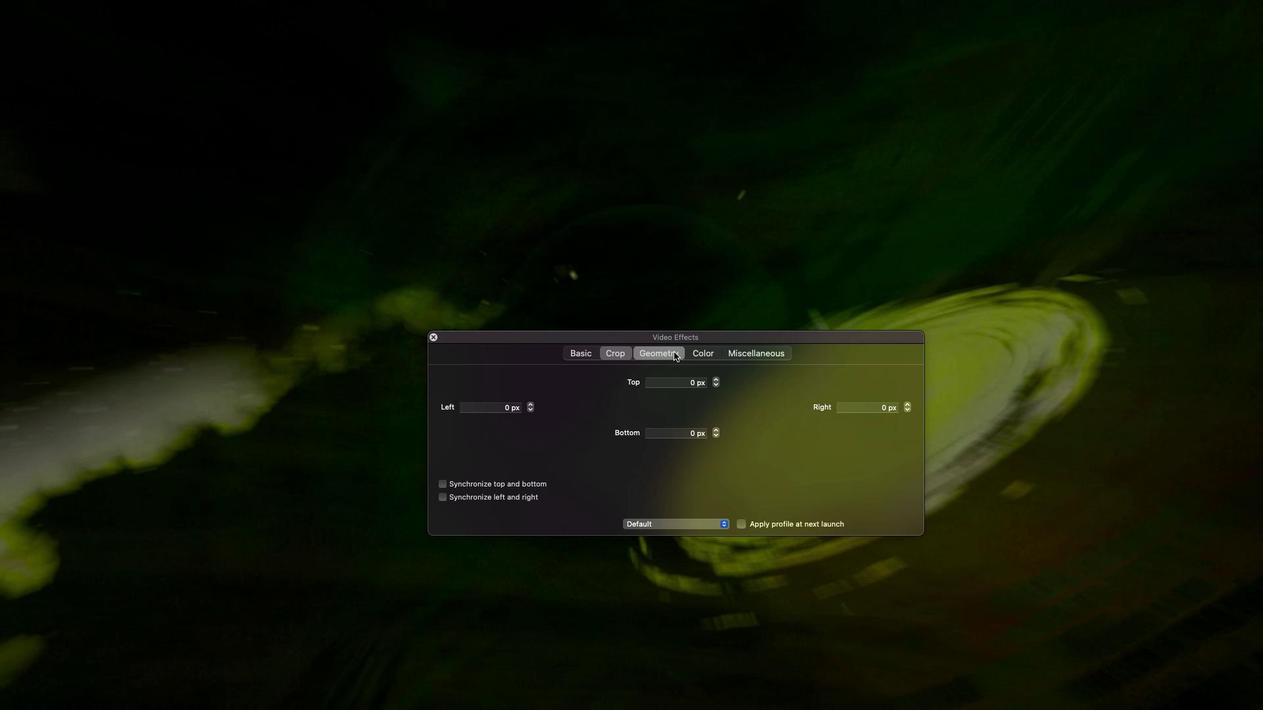 
Action: Mouse pressed left at (667, 360)
Screenshot: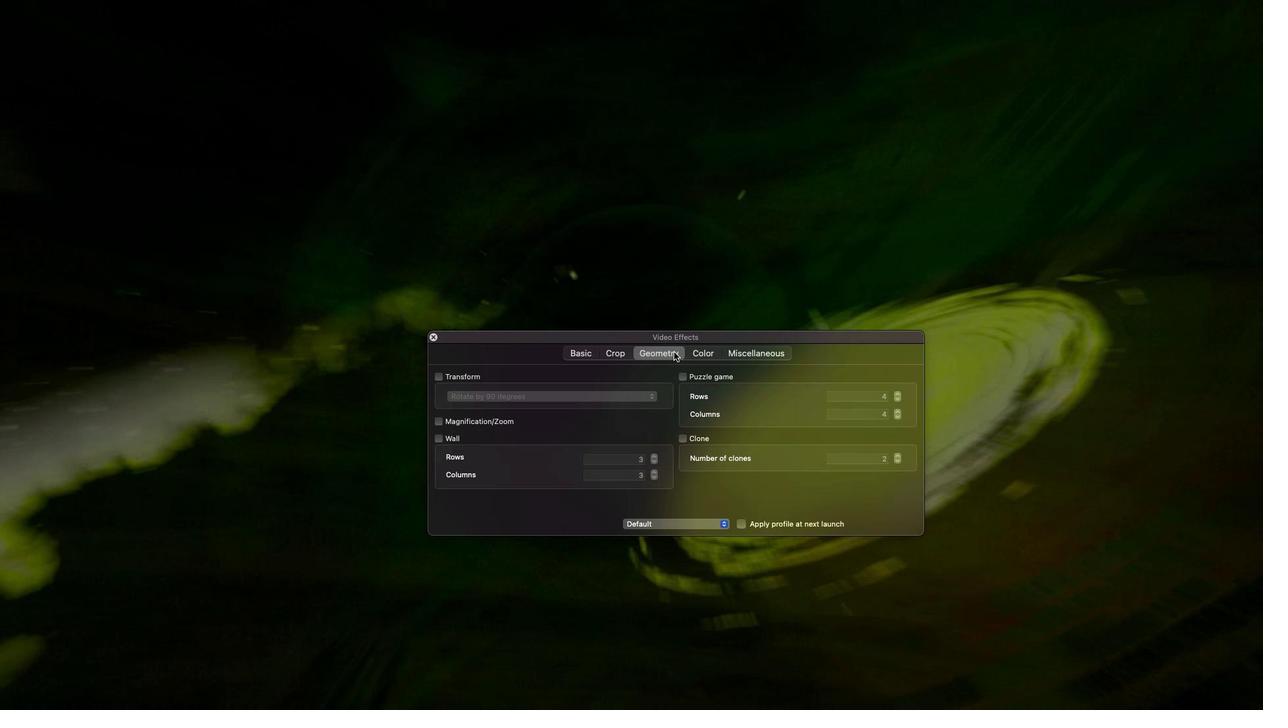 
Action: Mouse moved to (701, 360)
Screenshot: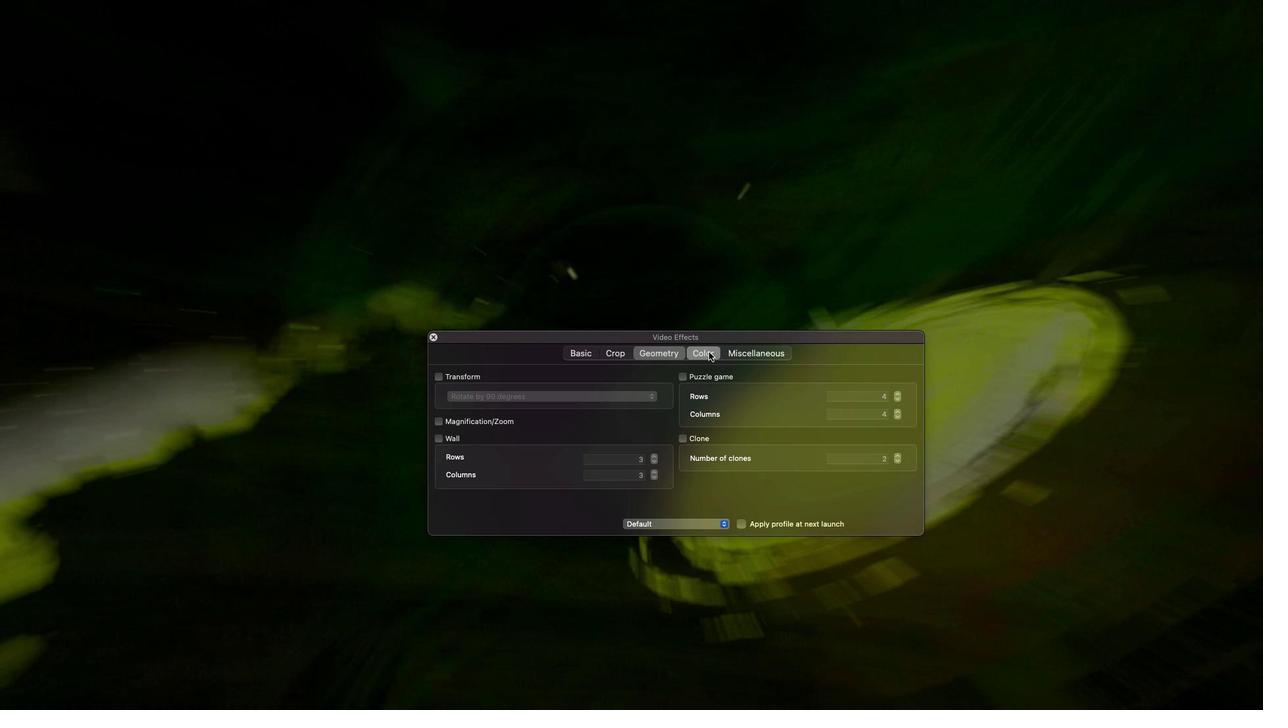 
Action: Mouse pressed left at (701, 360)
Screenshot: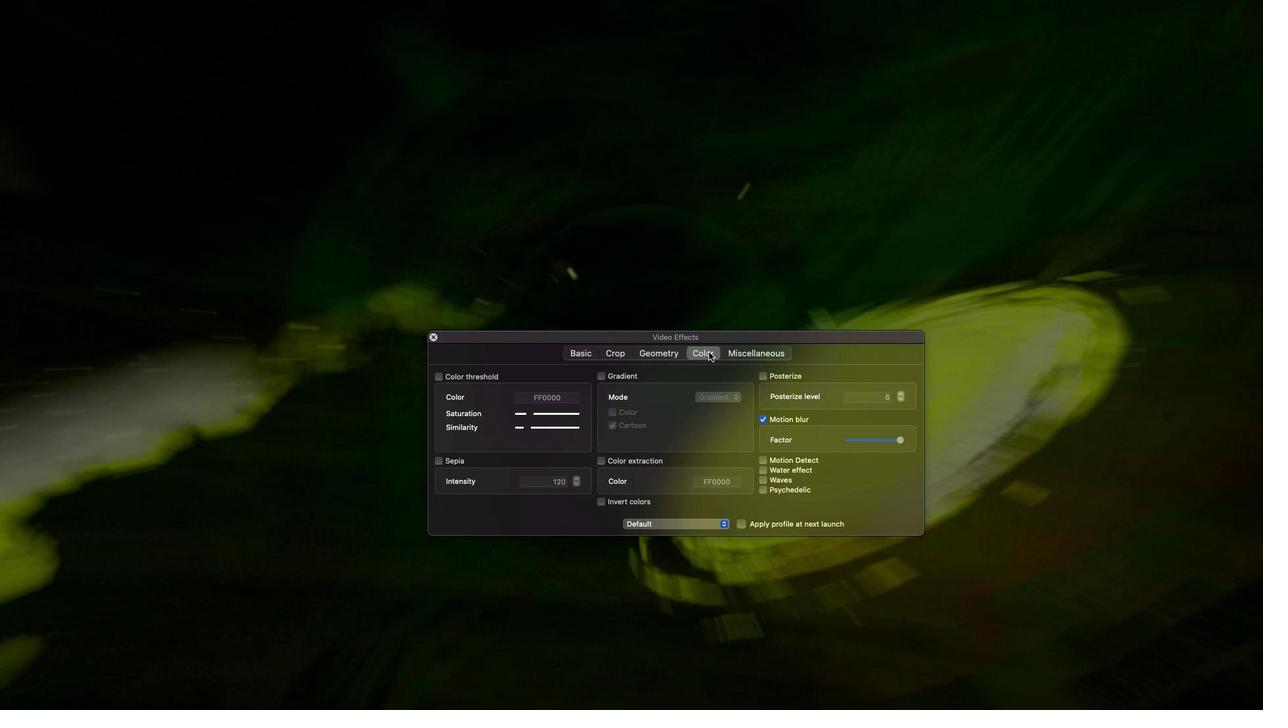 
Action: Mouse moved to (434, 347)
Screenshot: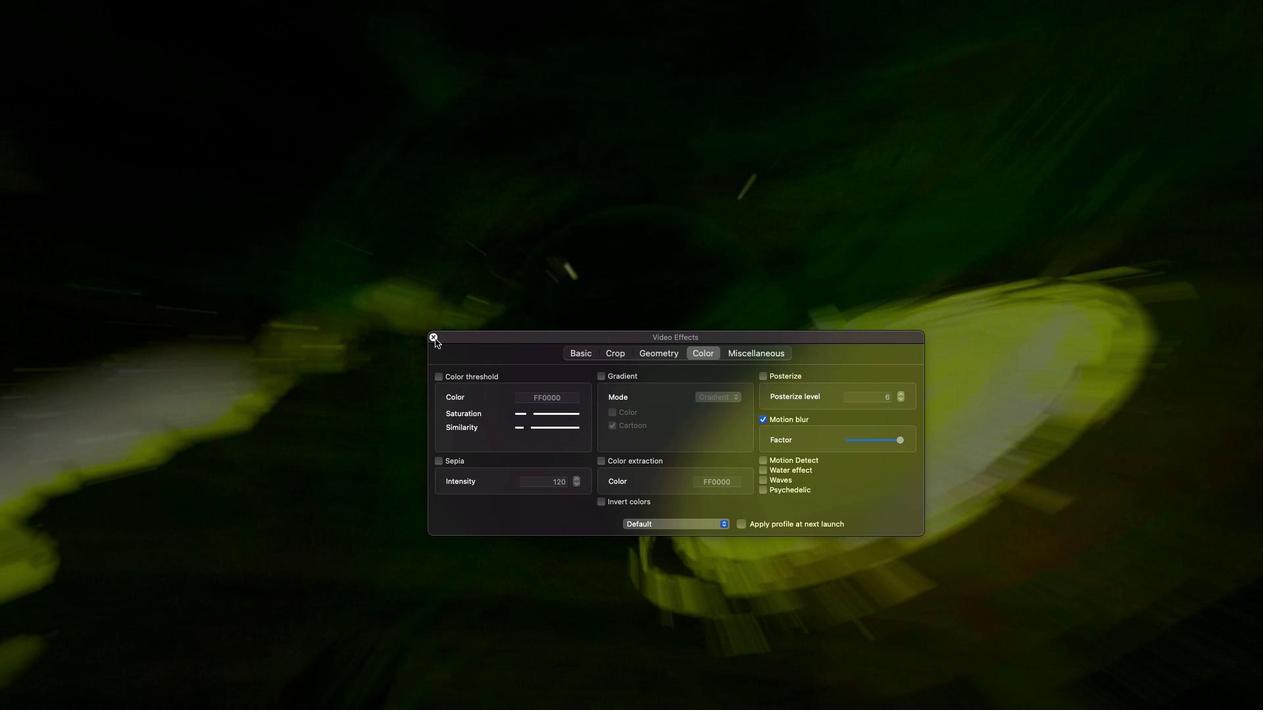 
Action: Mouse pressed left at (434, 347)
Screenshot: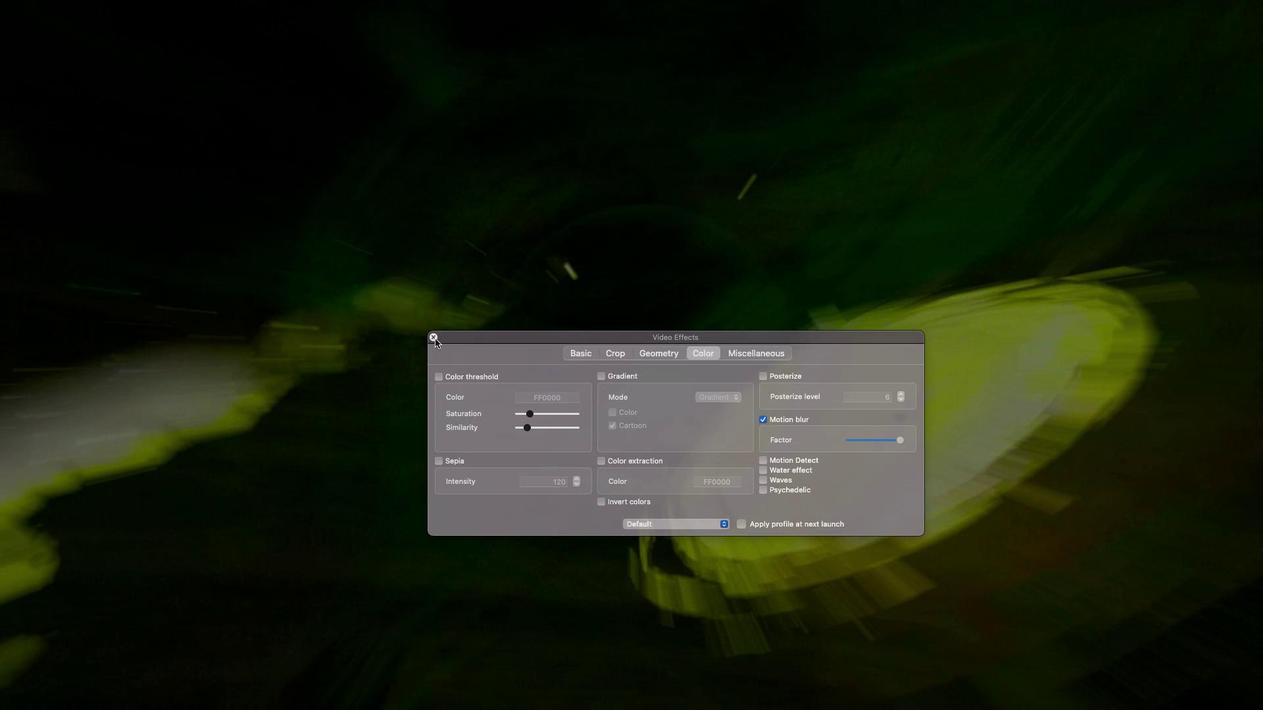 
Action: Mouse moved to (630, 588)
Screenshot: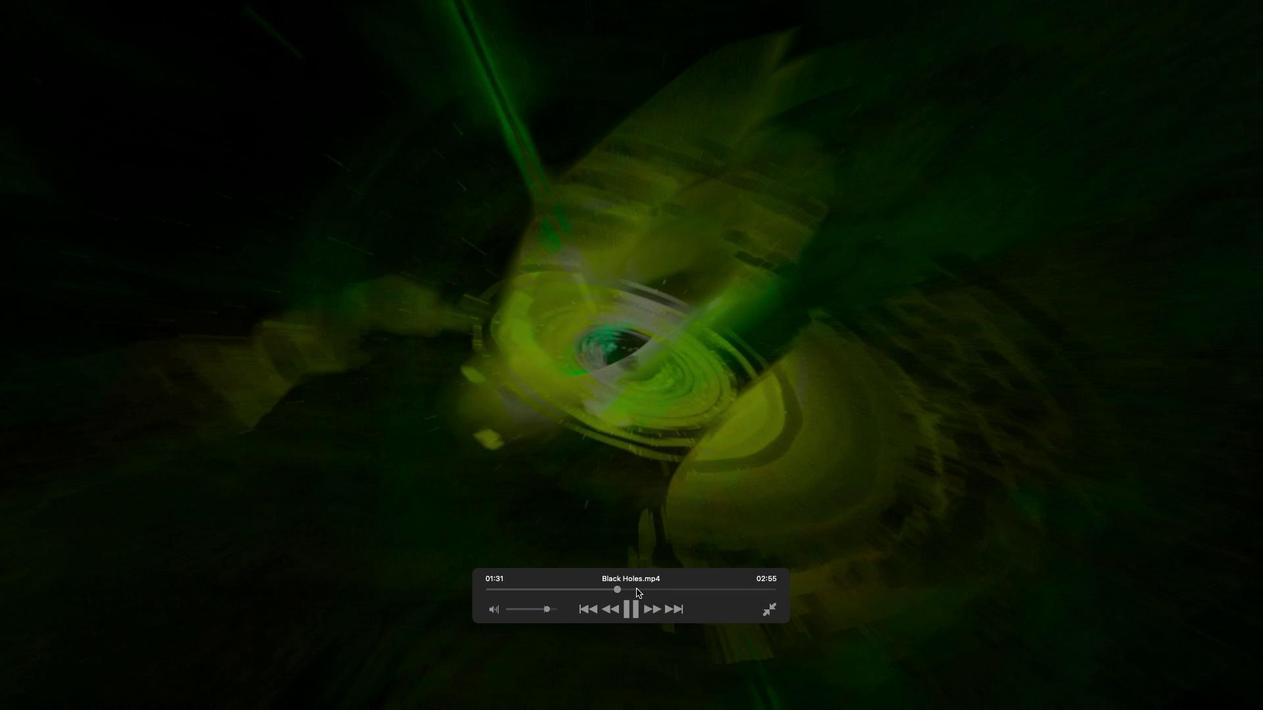 
Action: Mouse pressed left at (630, 588)
Screenshot: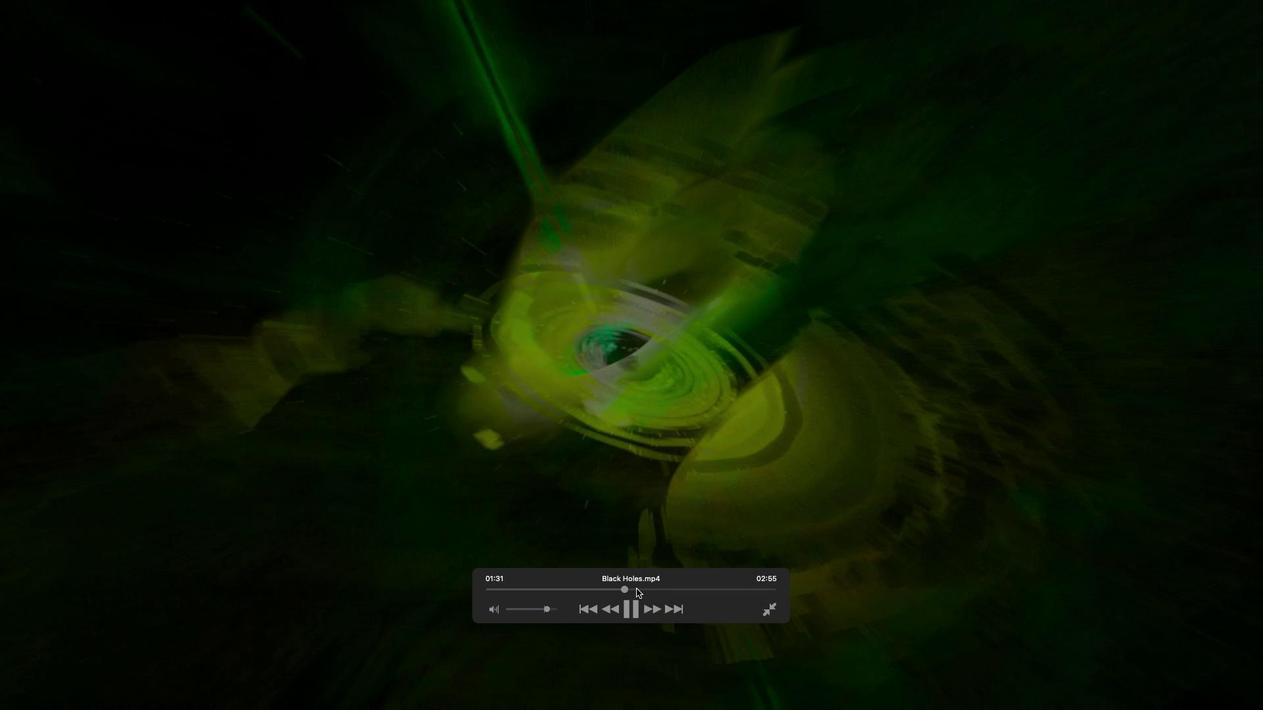 
Action: Mouse moved to (651, 586)
Screenshot: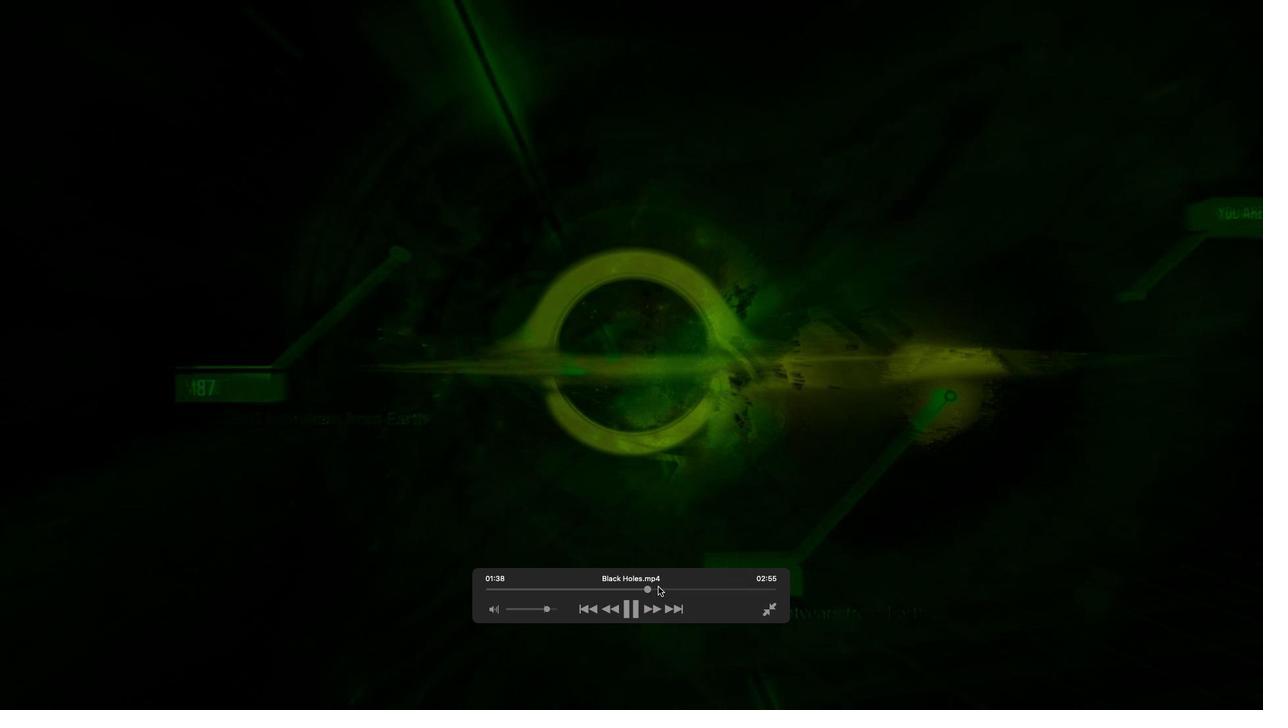 
Action: Mouse pressed left at (651, 586)
Screenshot: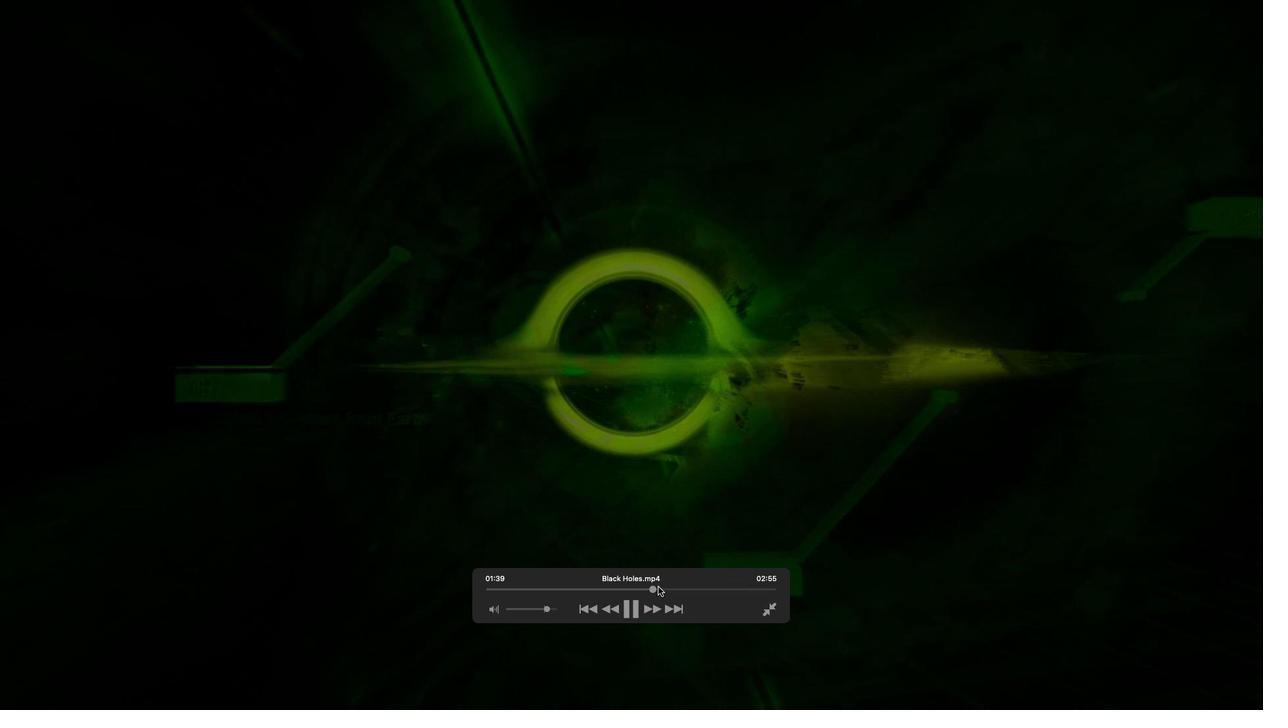 
Action: Mouse moved to (670, 585)
Screenshot: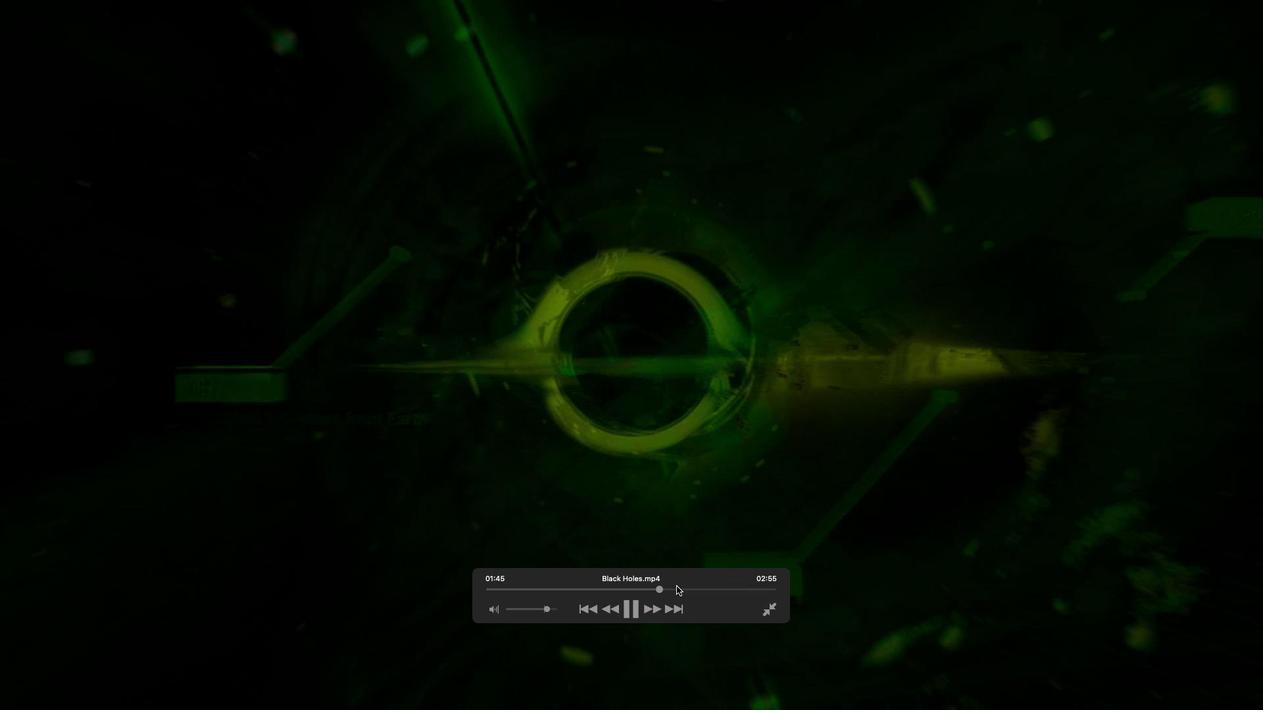 
Action: Mouse pressed left at (670, 585)
Screenshot: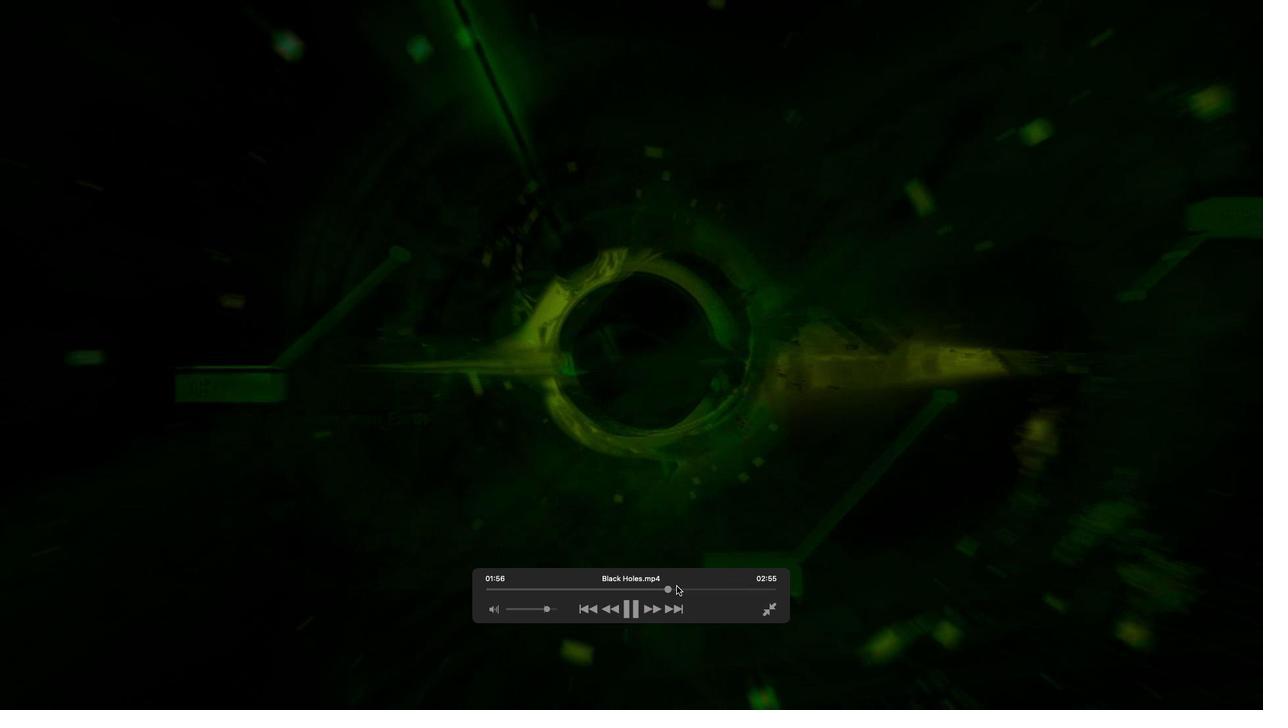 
Action: Mouse moved to (408, 24)
Screenshot: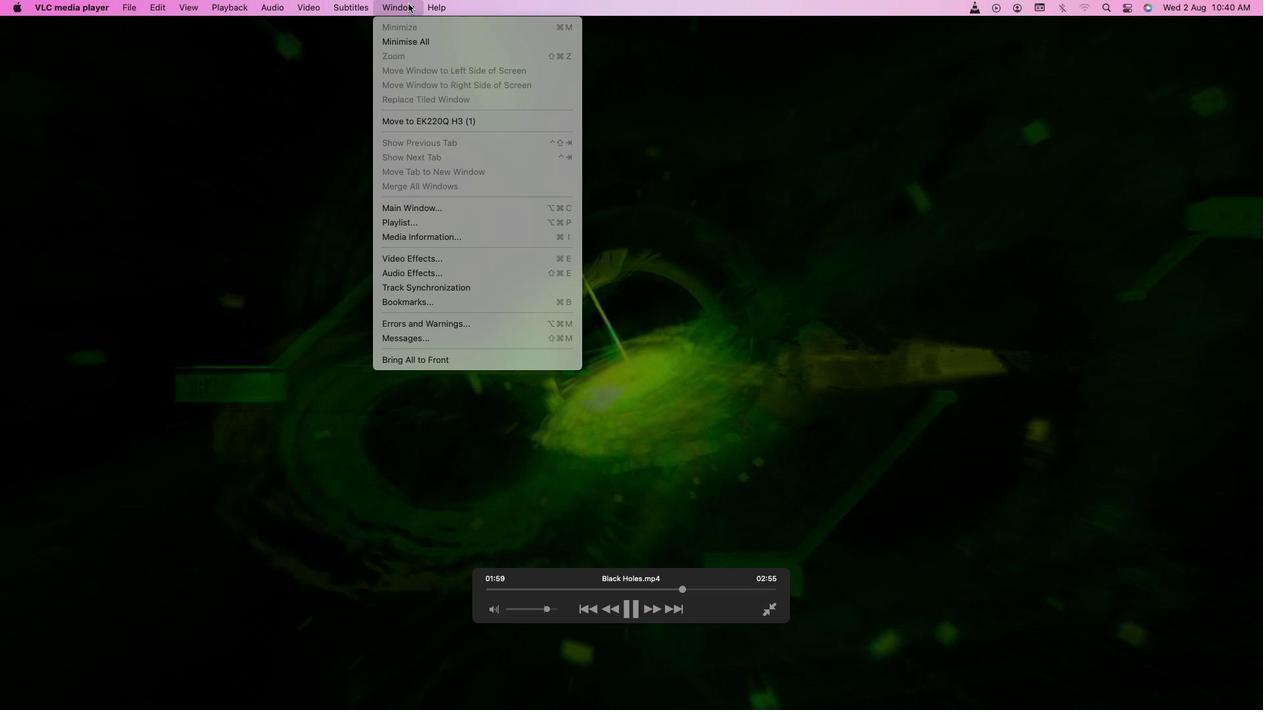 
Action: Mouse pressed left at (408, 24)
Screenshot: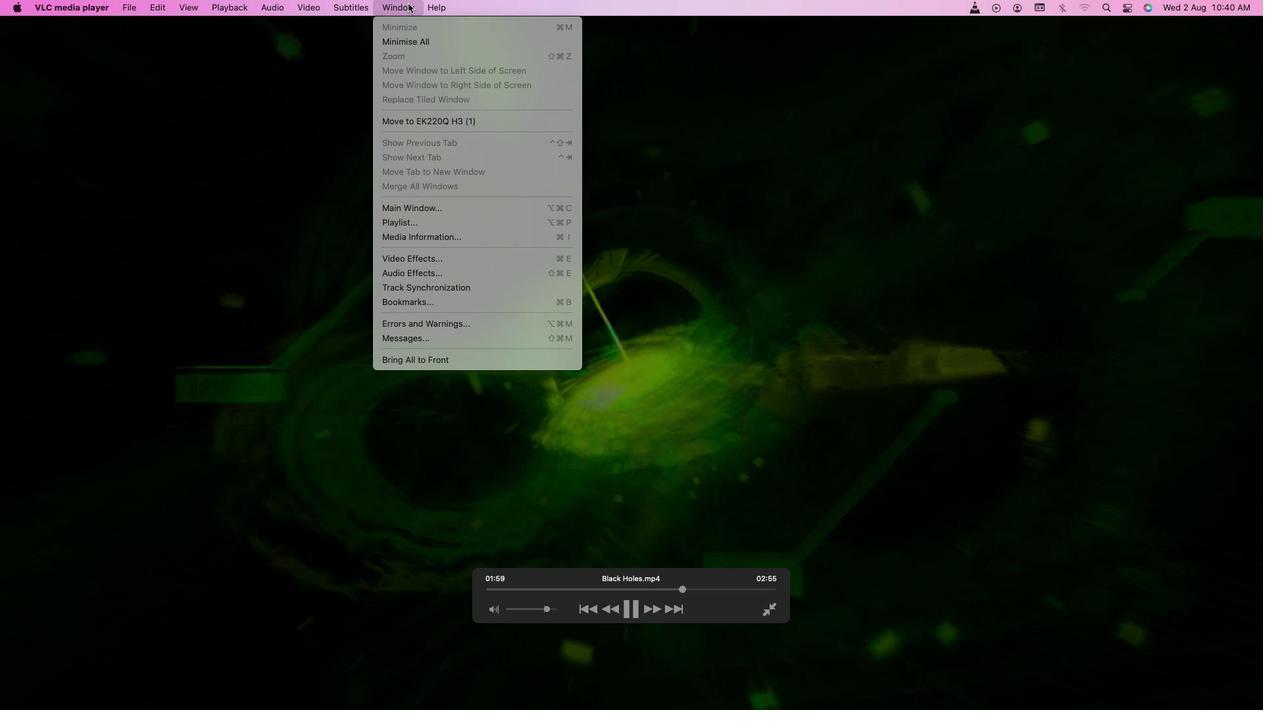
Action: Mouse moved to (414, 273)
Screenshot: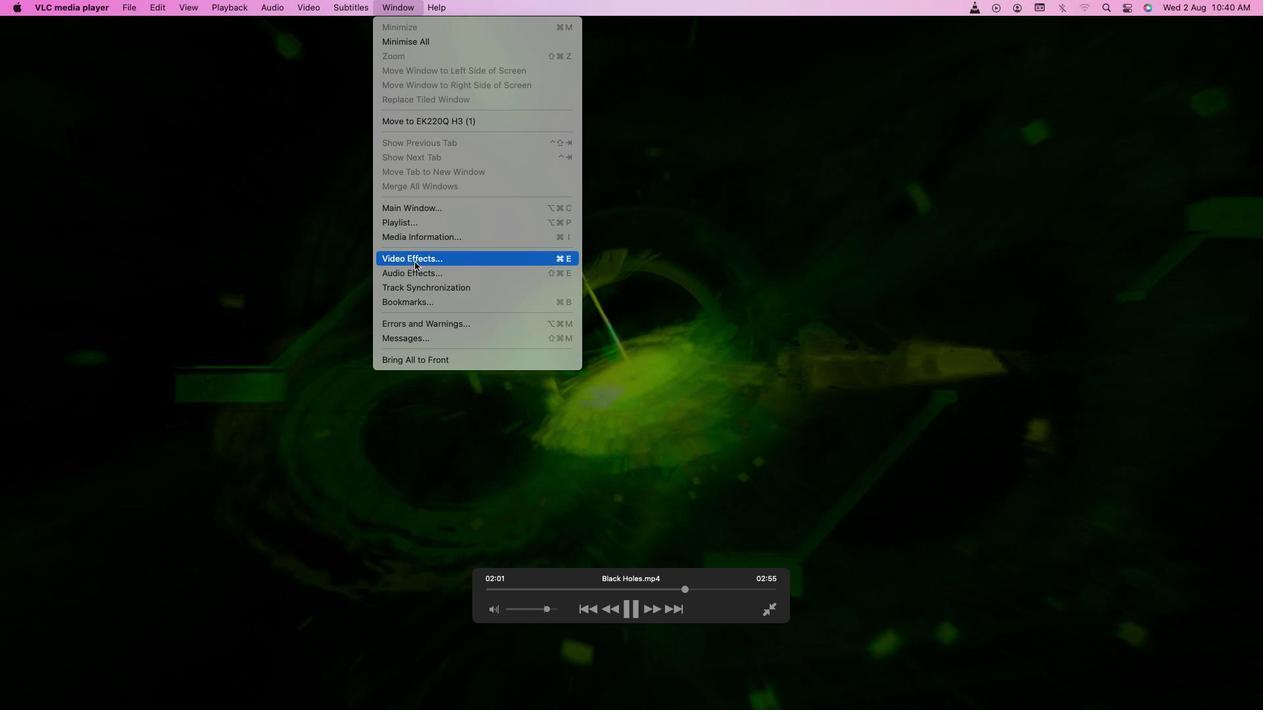 
Action: Mouse pressed left at (414, 273)
Screenshot: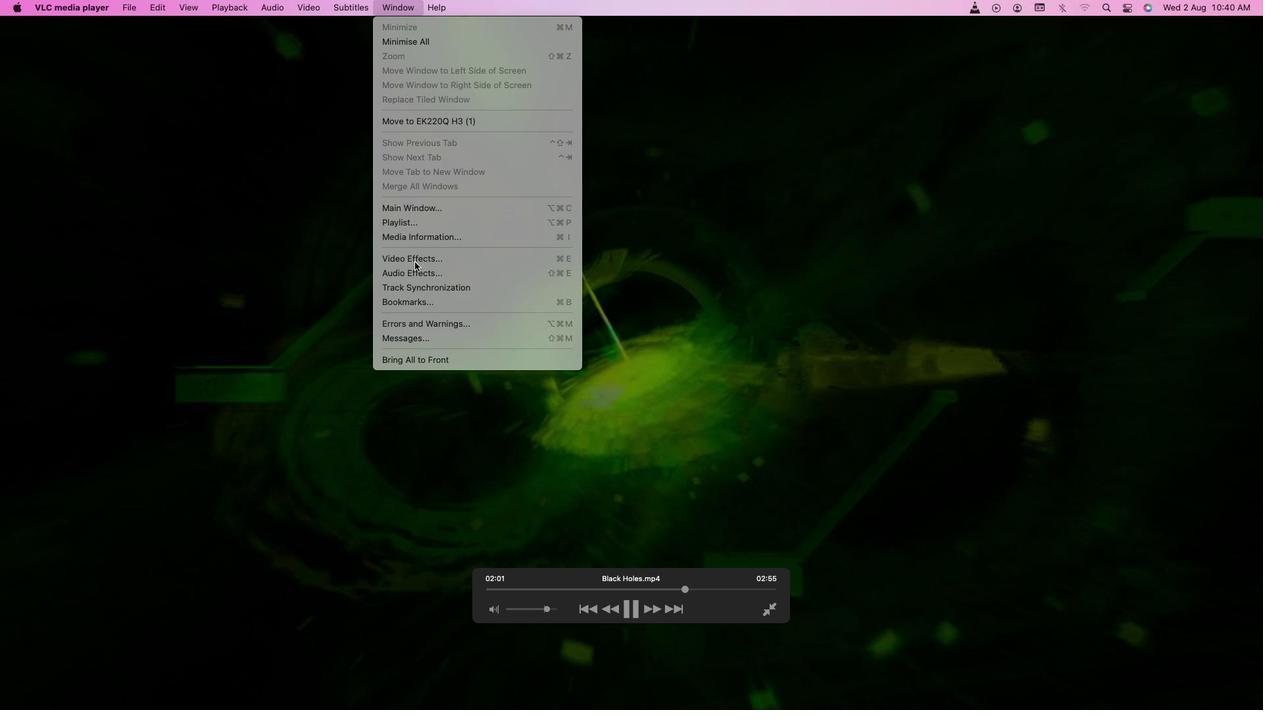 
Action: Mouse moved to (885, 448)
Screenshot: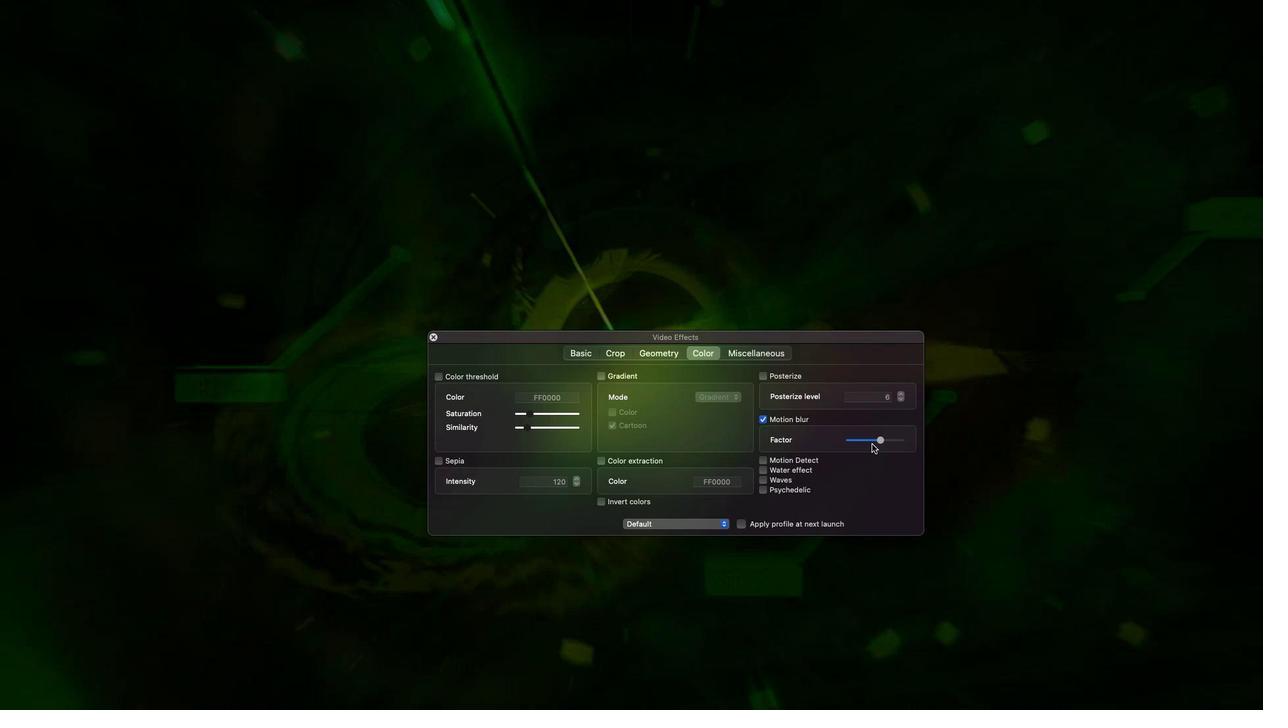 
Action: Mouse pressed left at (885, 448)
Screenshot: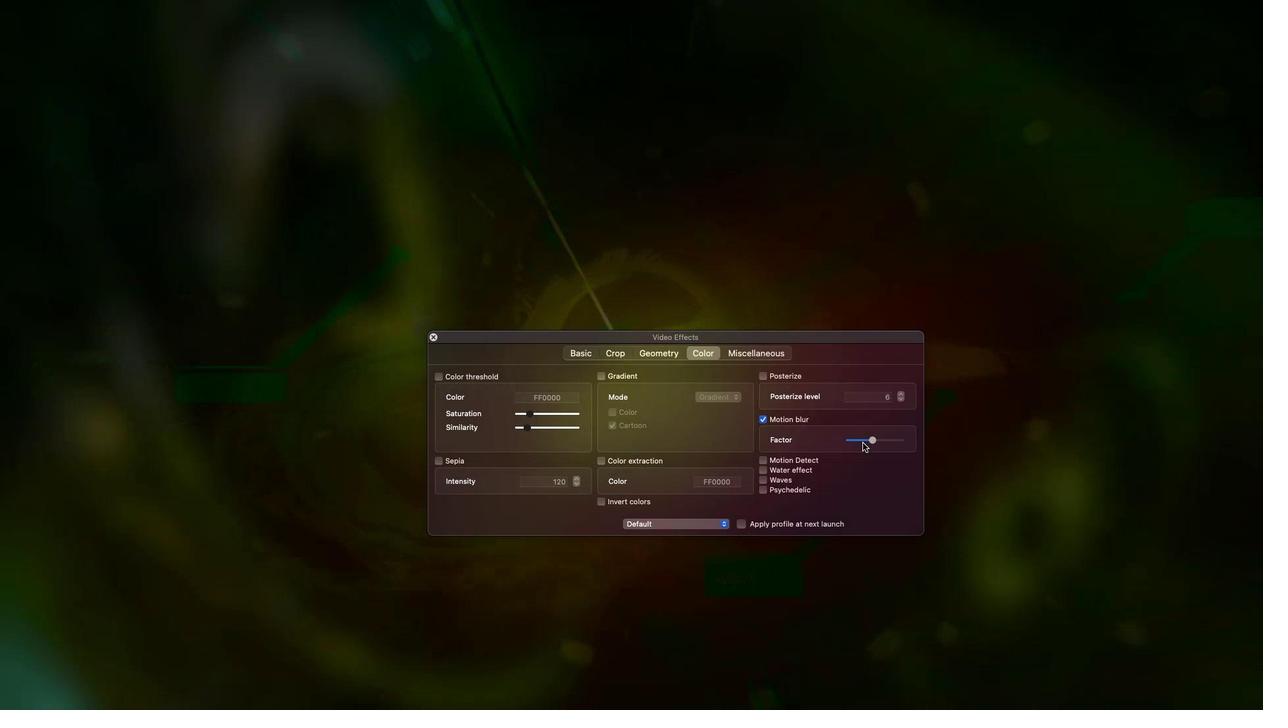 
Action: Mouse moved to (849, 446)
Screenshot: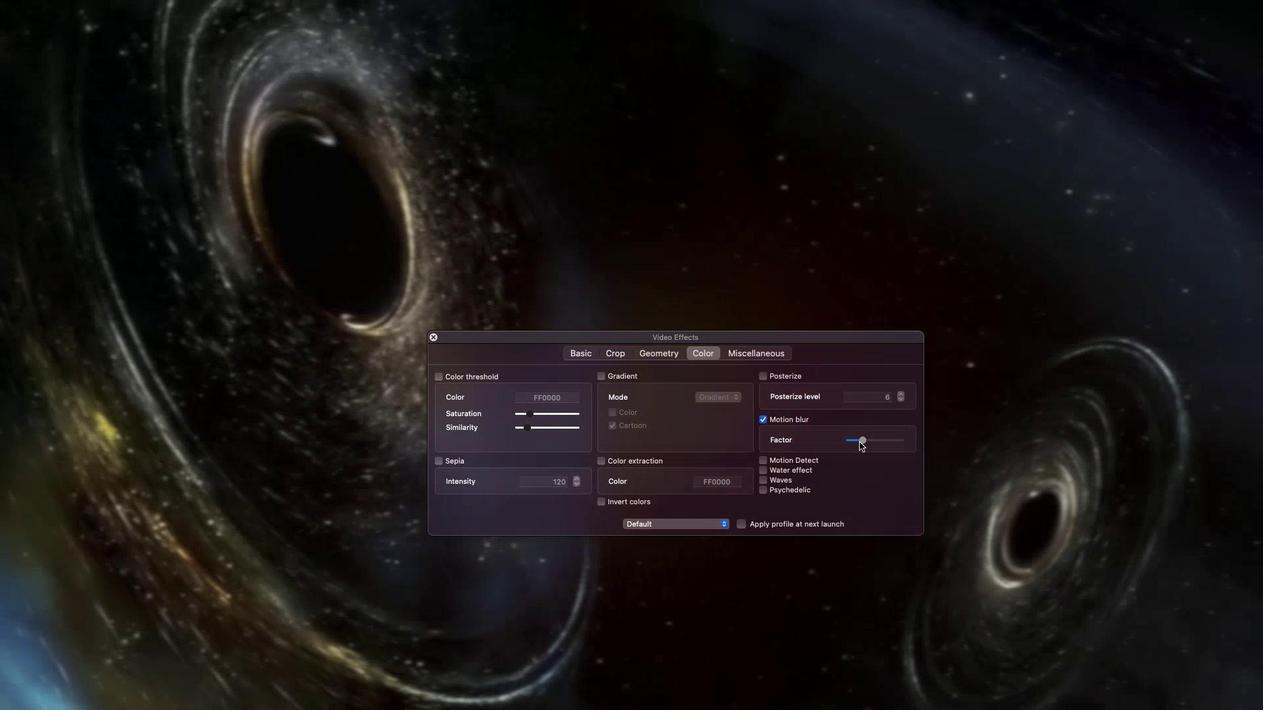 
Action: Mouse pressed left at (849, 446)
Screenshot: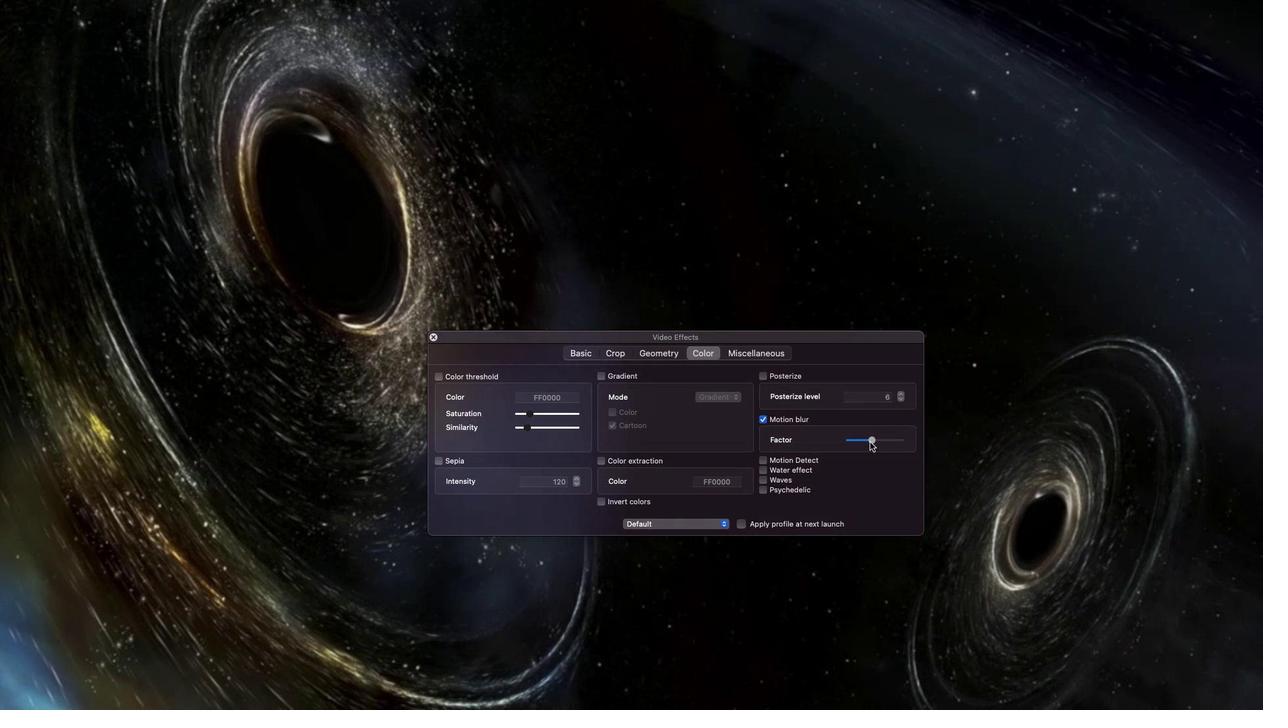 
Action: Mouse moved to (890, 445)
Screenshot: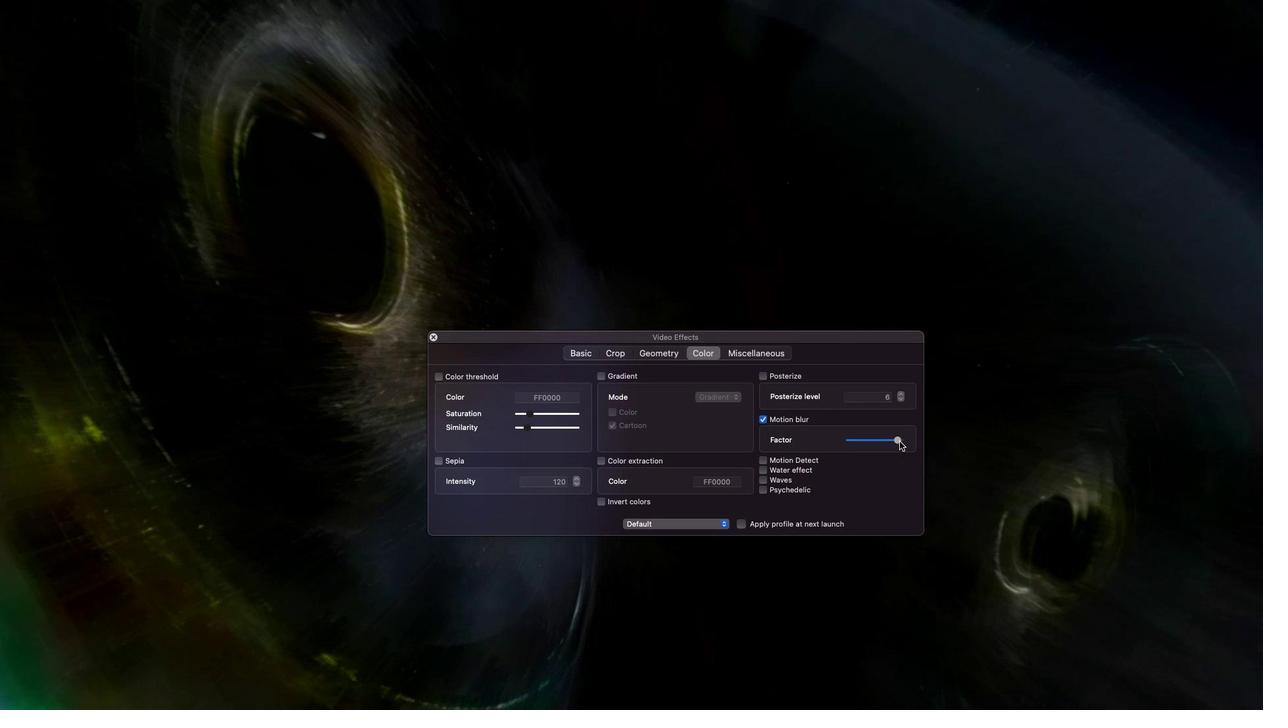 
Action: Mouse pressed left at (890, 445)
Screenshot: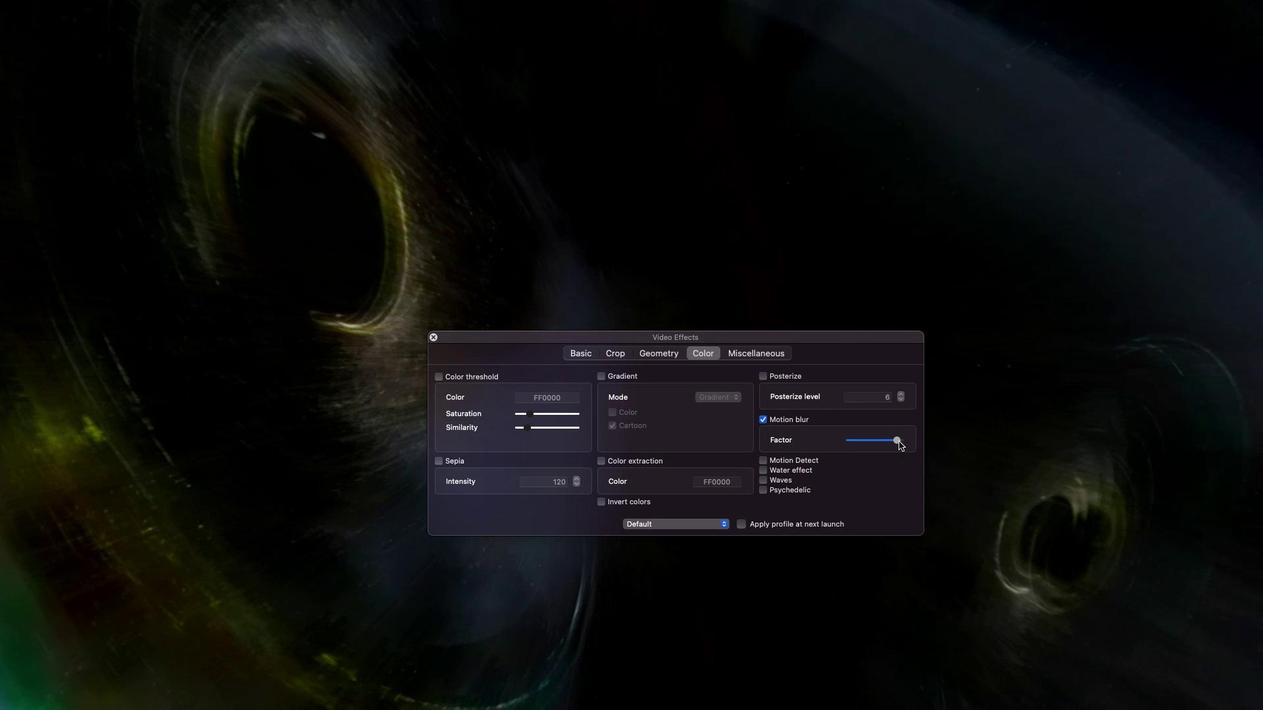 
Action: Mouse moved to (987, 415)
Screenshot: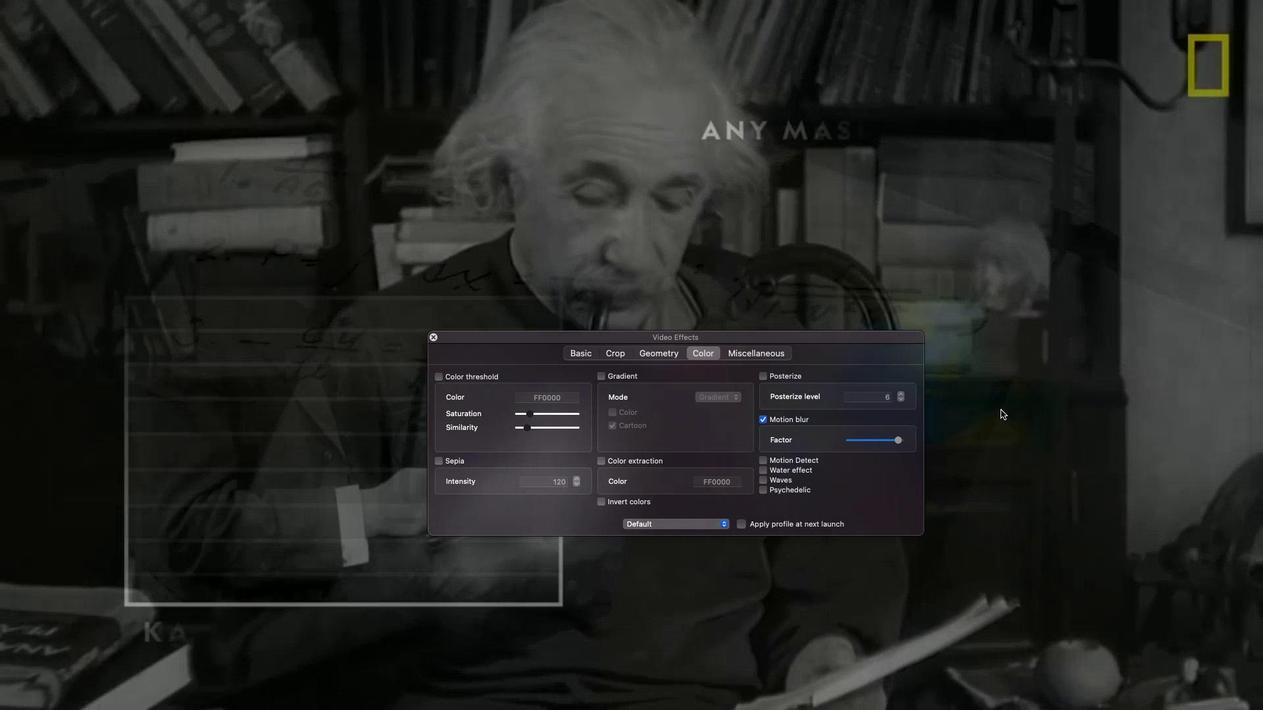 
Action: Mouse pressed left at (987, 415)
Screenshot: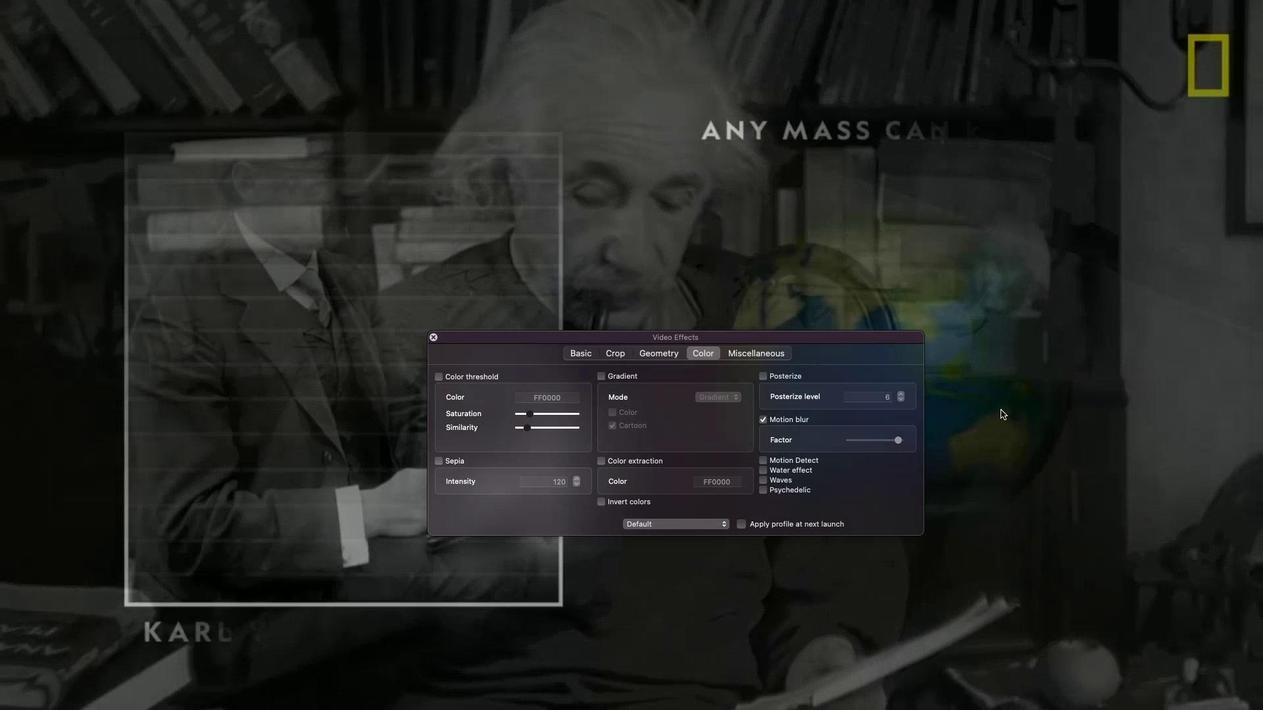 
Action: Mouse moved to (432, 345)
Screenshot: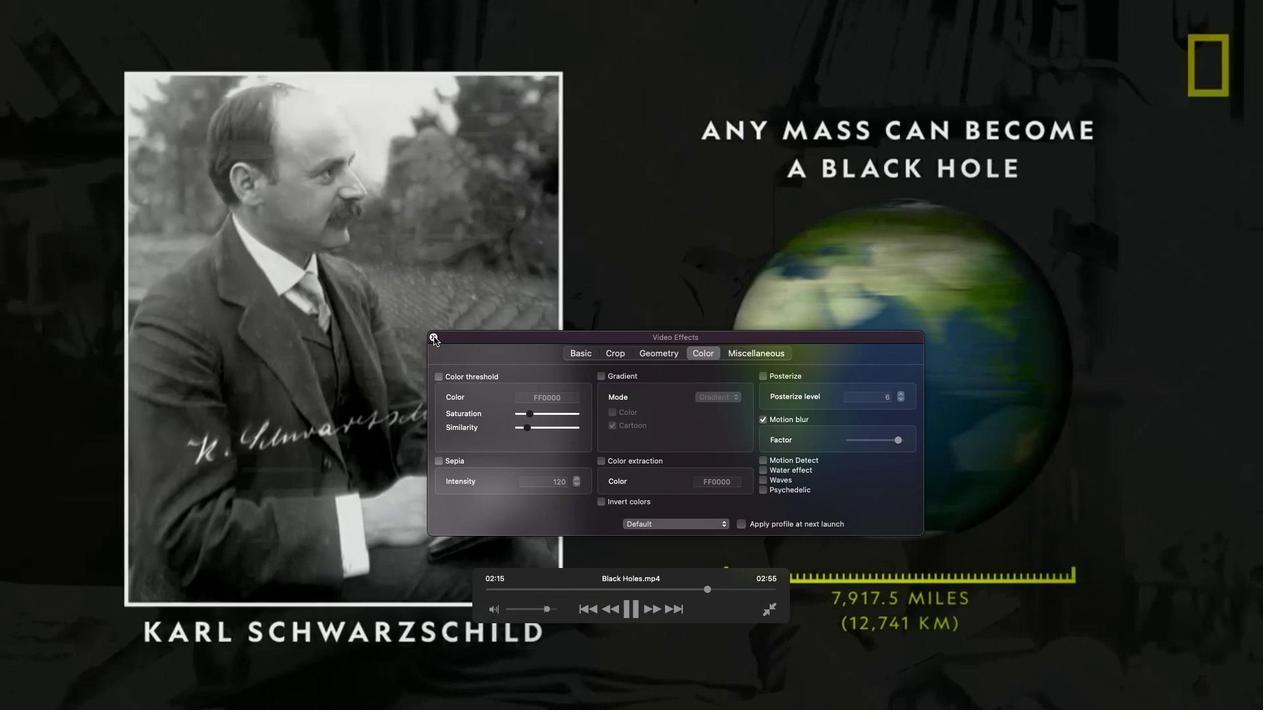 
Action: Mouse pressed left at (432, 345)
Screenshot: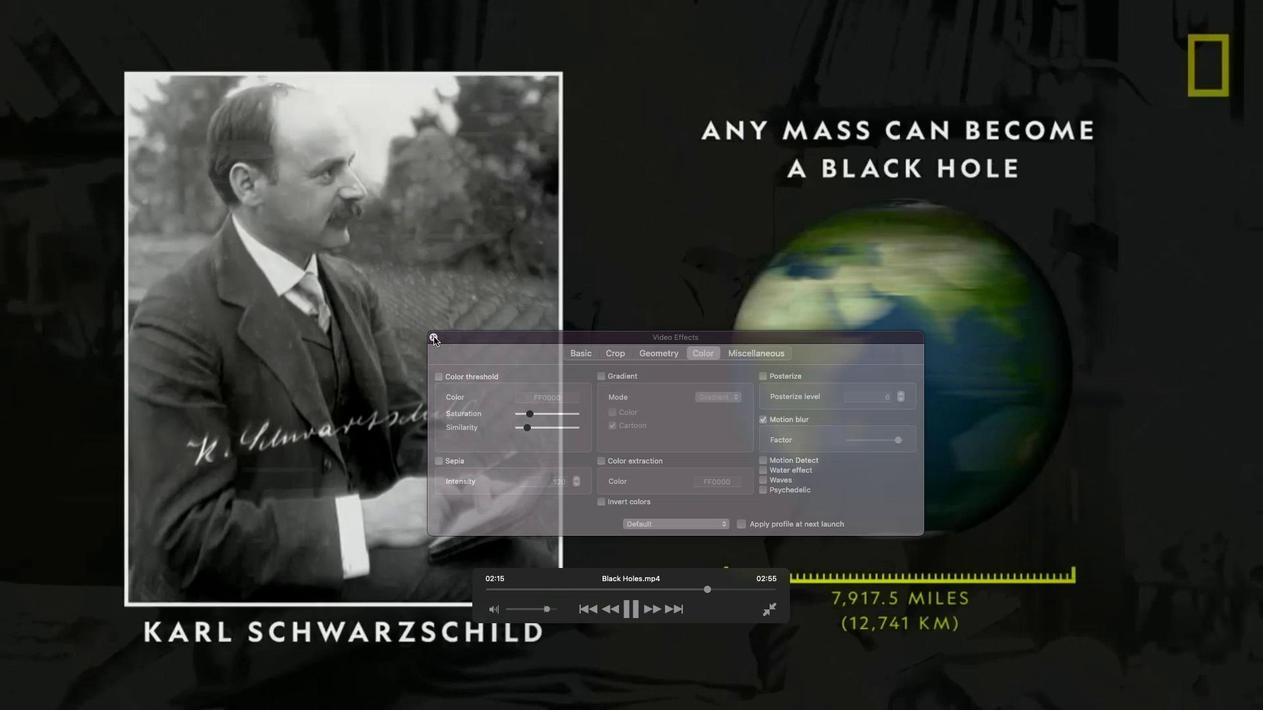 
Action: Mouse moved to (751, 589)
Screenshot: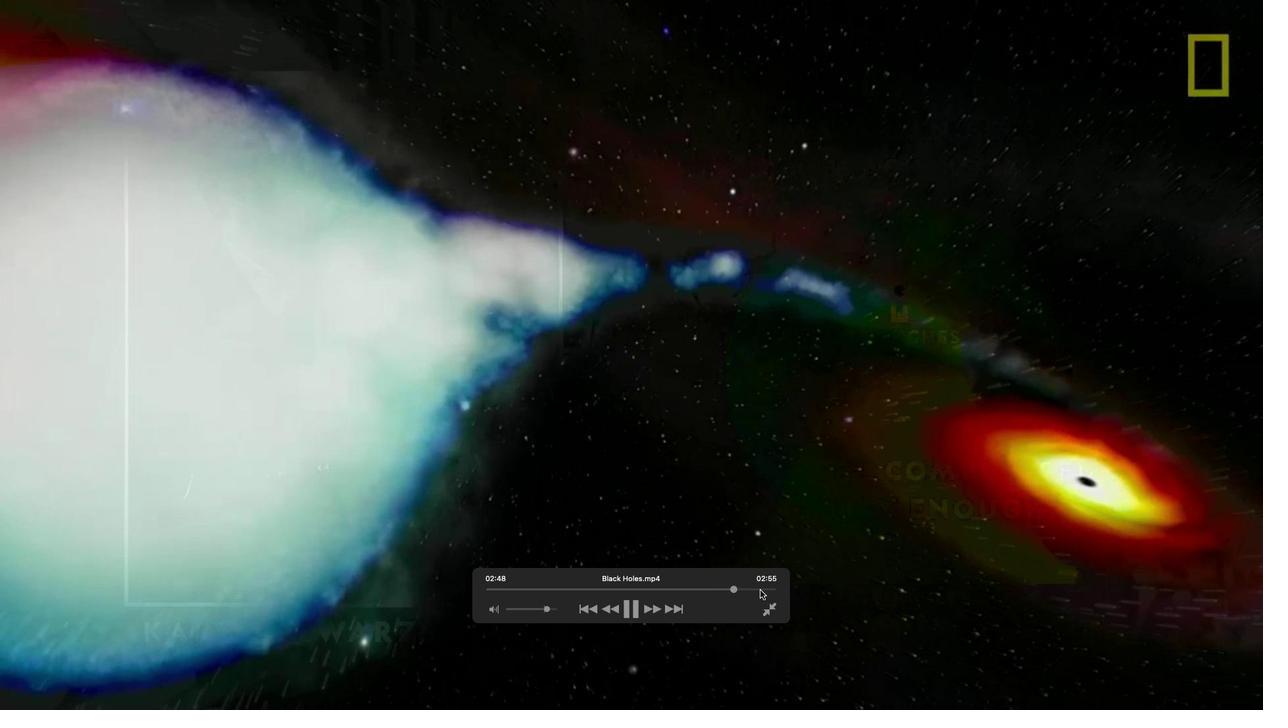 
Action: Mouse pressed left at (751, 589)
Screenshot: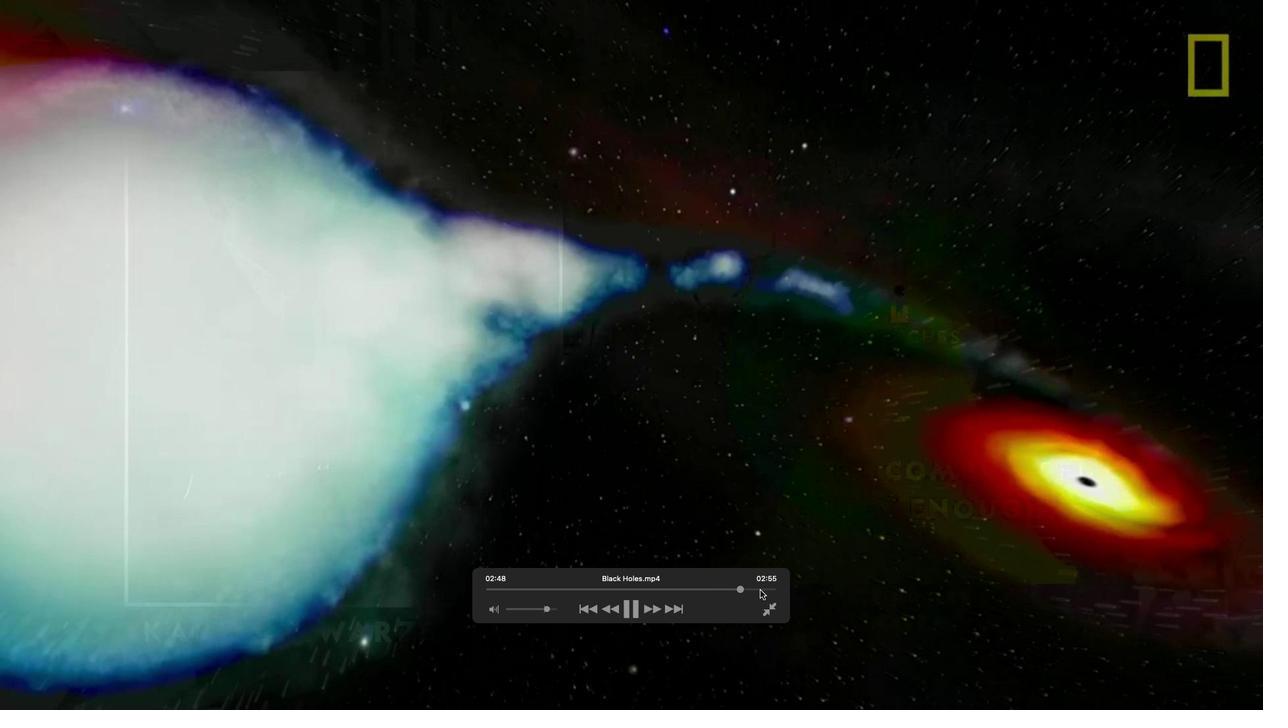
Action: Mouse moved to (756, 610)
Screenshot: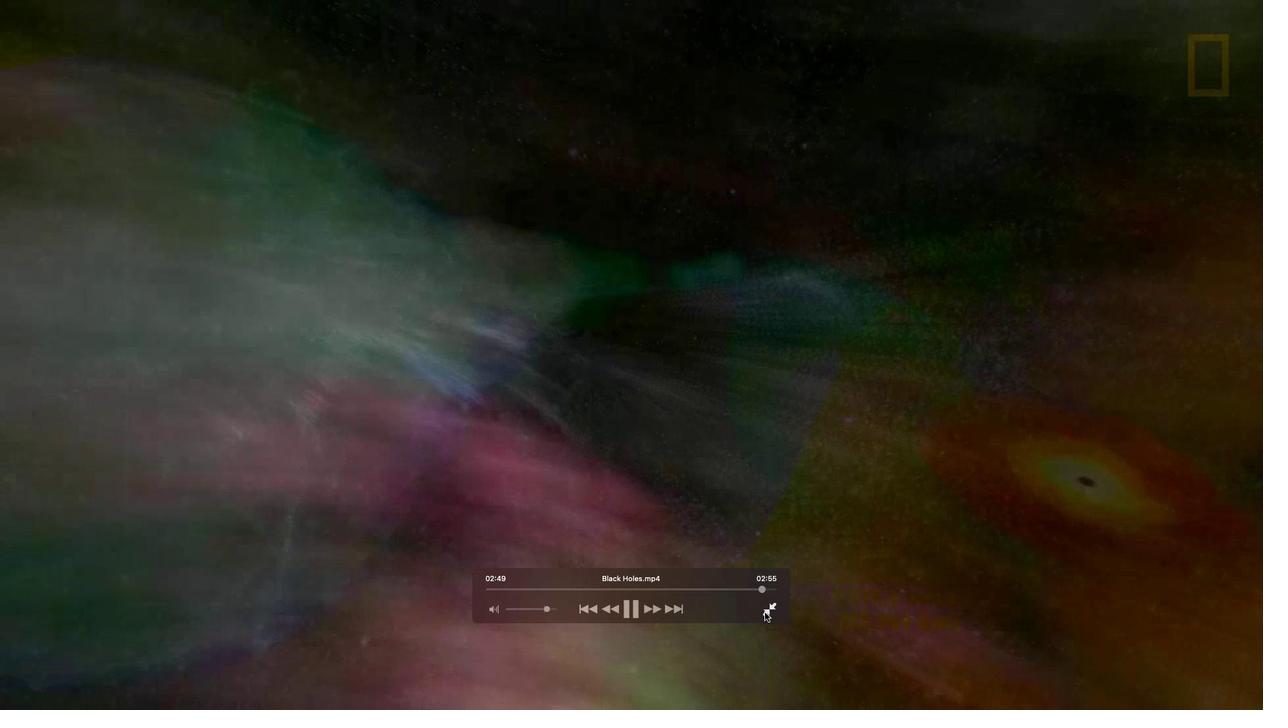 
Action: Mouse pressed left at (756, 610)
Screenshot: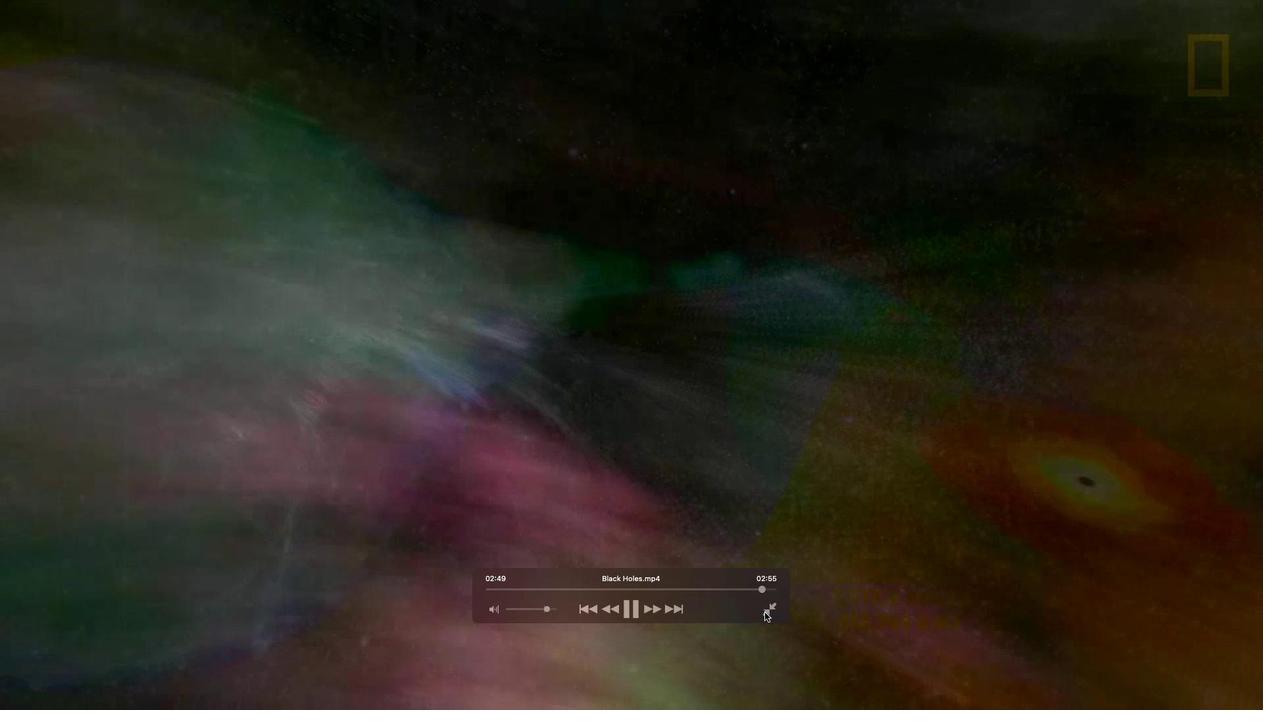 
Action: Mouse moved to (47, 522)
Screenshot: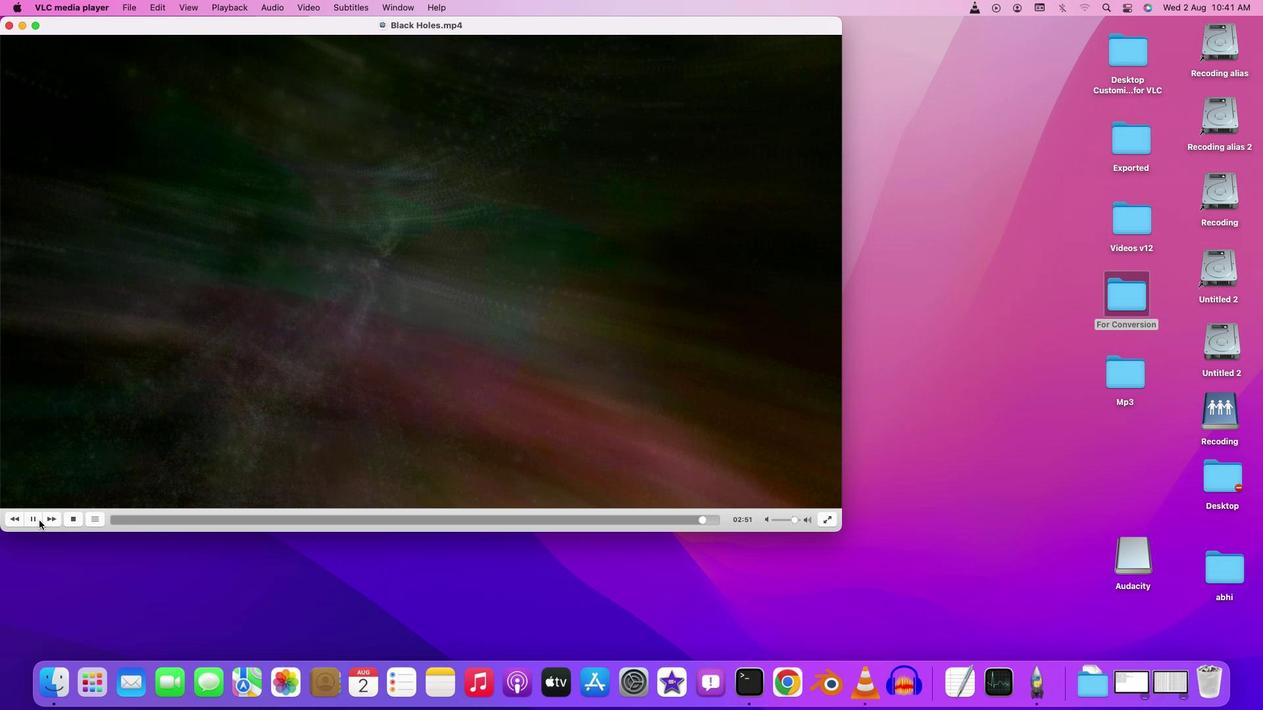 
Action: Mouse pressed left at (47, 522)
Screenshot: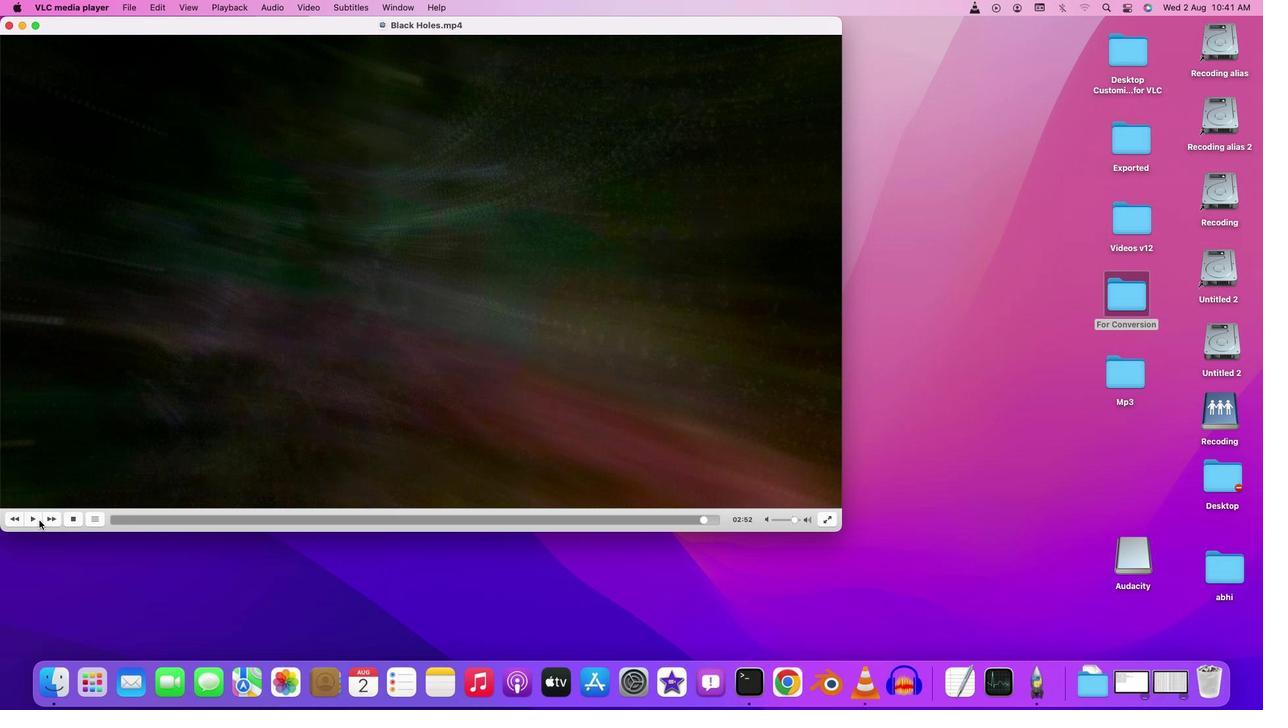 
Action: Mouse moved to (450, 463)
Screenshot: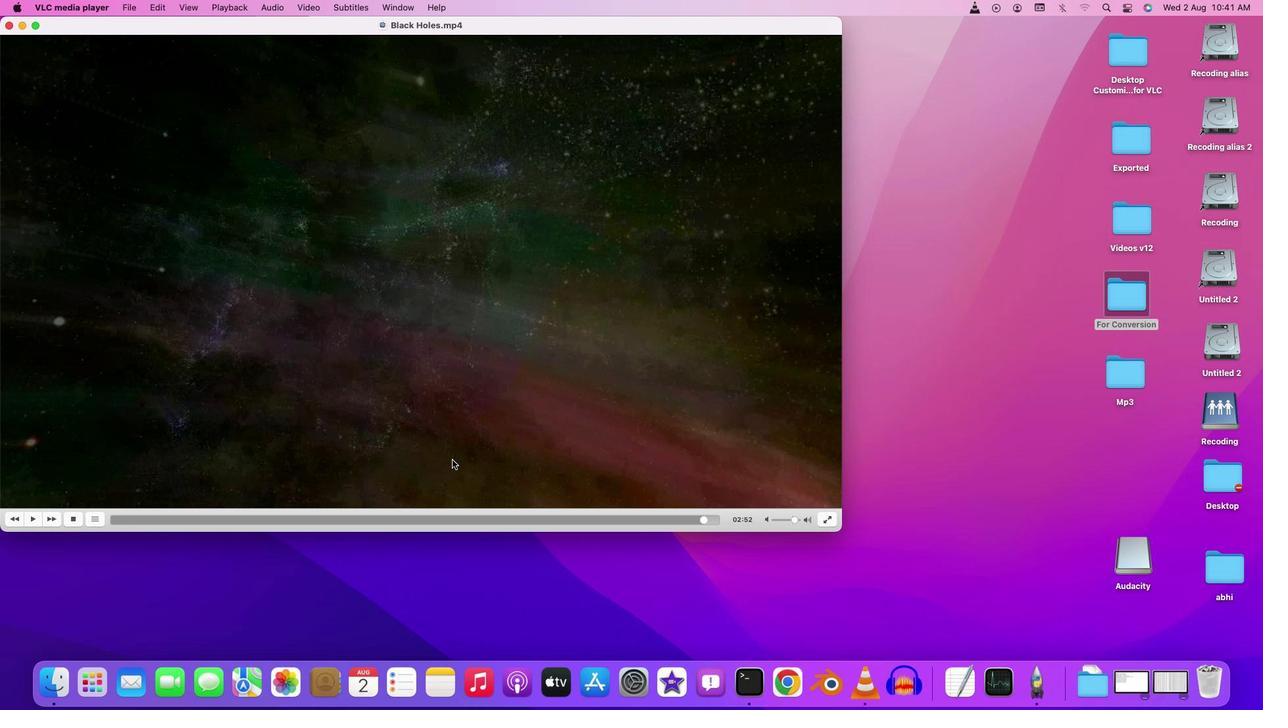 
